 Task: Add a condition where "Channel Is not" instagram direct" in recently solved tickets.
Action: Mouse pressed left at (196, 401)
Screenshot: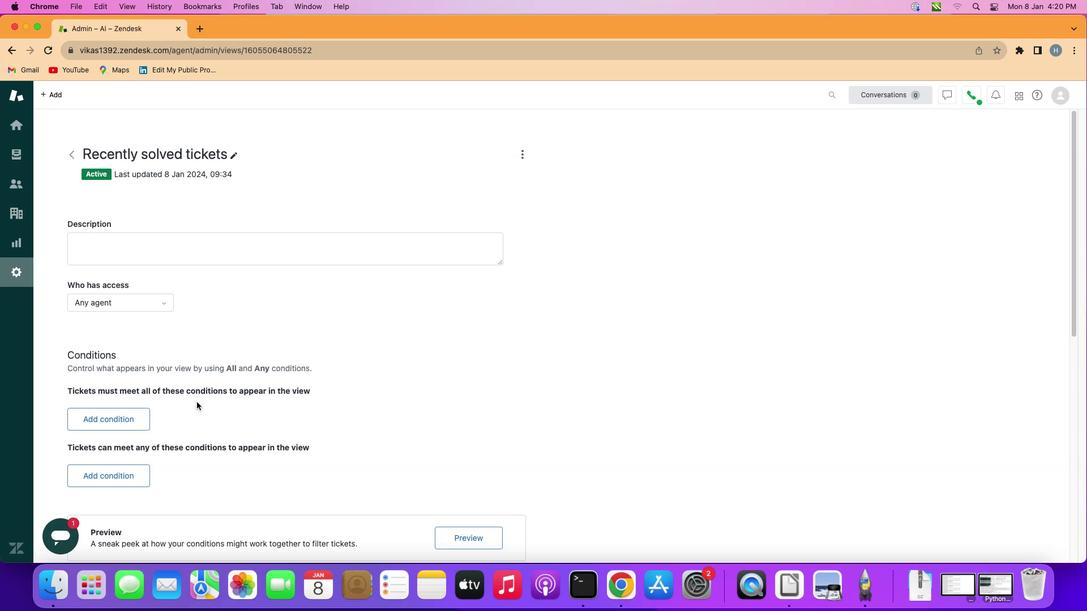 
Action: Mouse moved to (120, 411)
Screenshot: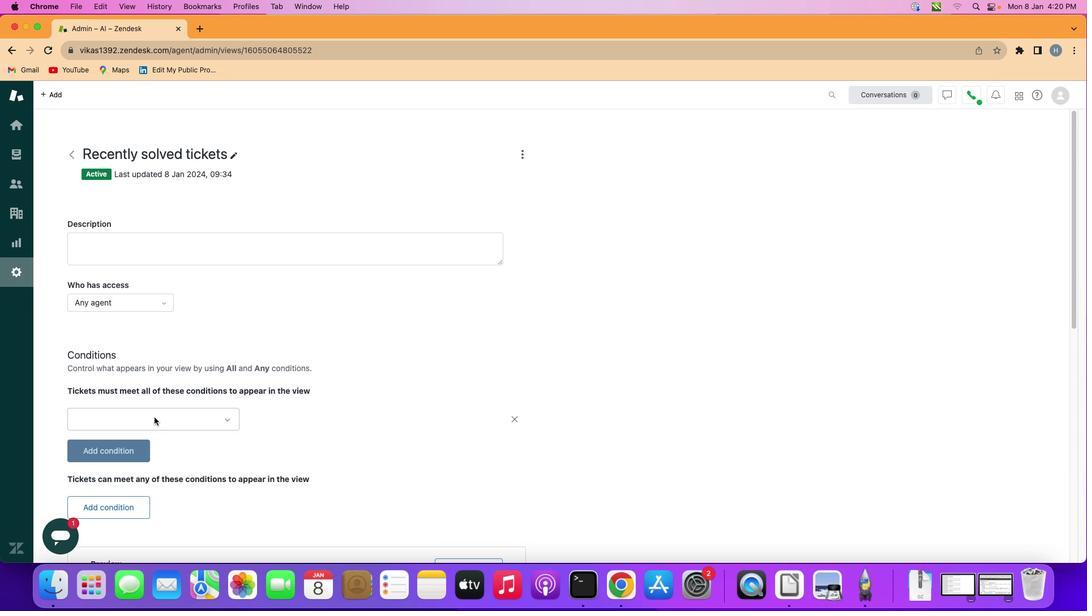 
Action: Mouse pressed left at (120, 411)
Screenshot: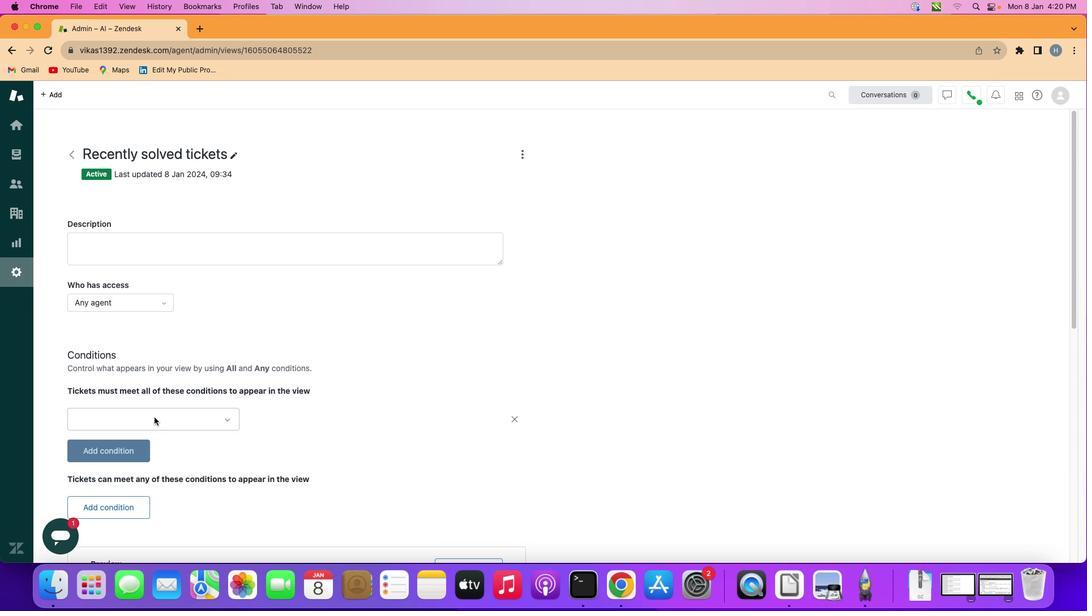 
Action: Mouse moved to (160, 416)
Screenshot: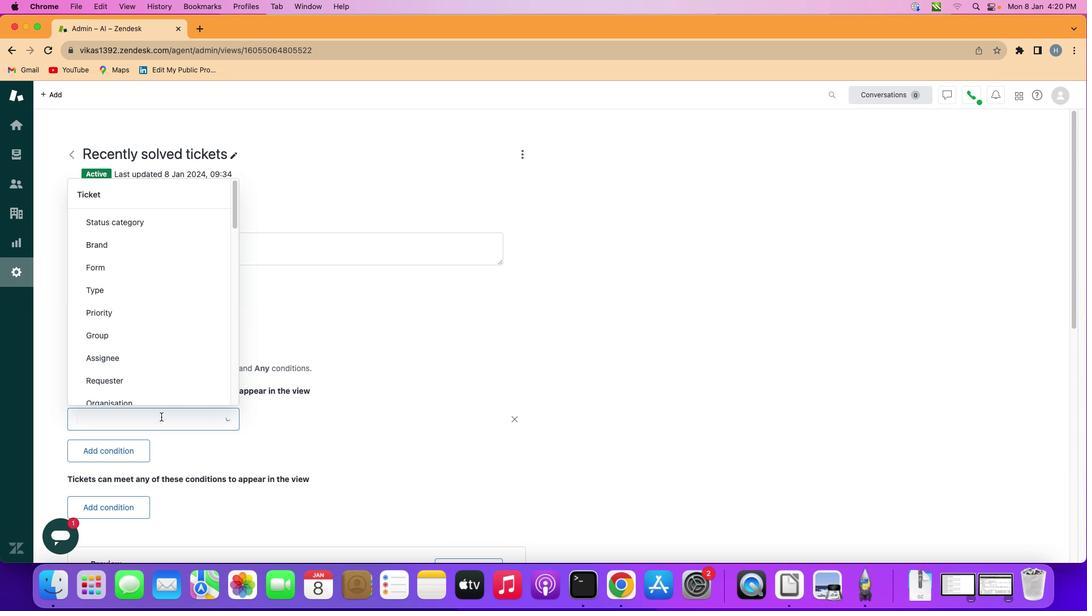
Action: Mouse pressed left at (160, 416)
Screenshot: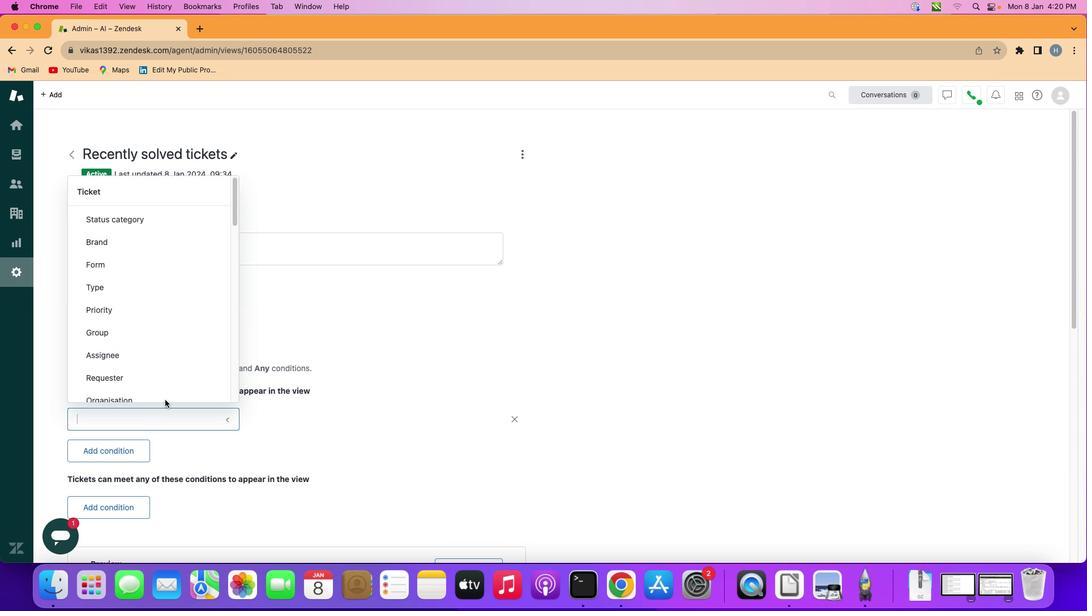 
Action: Mouse moved to (170, 297)
Screenshot: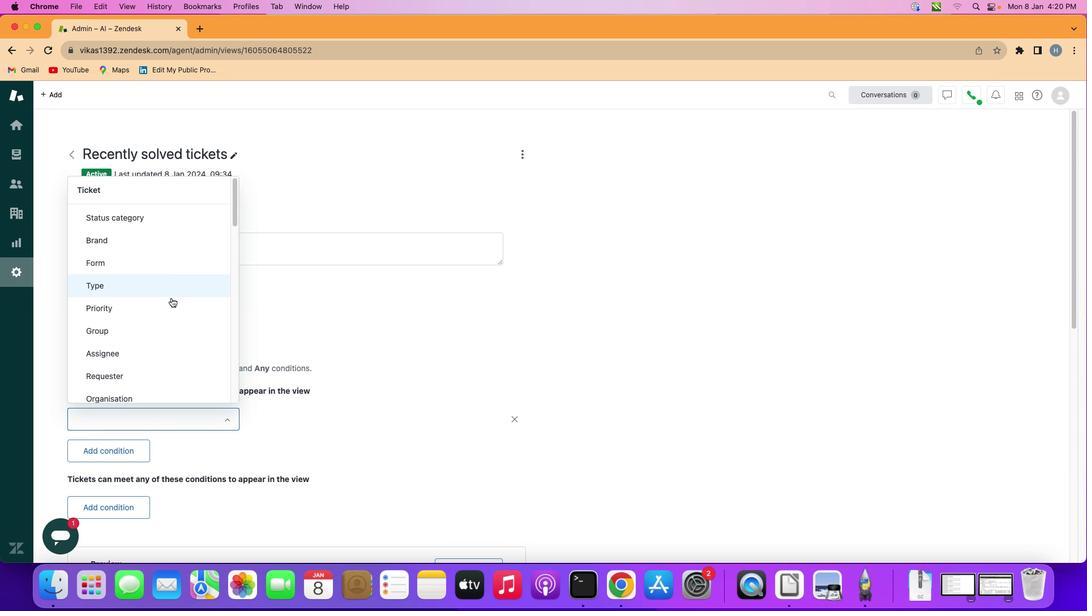 
Action: Mouse scrolled (170, 297) with delta (0, 0)
Screenshot: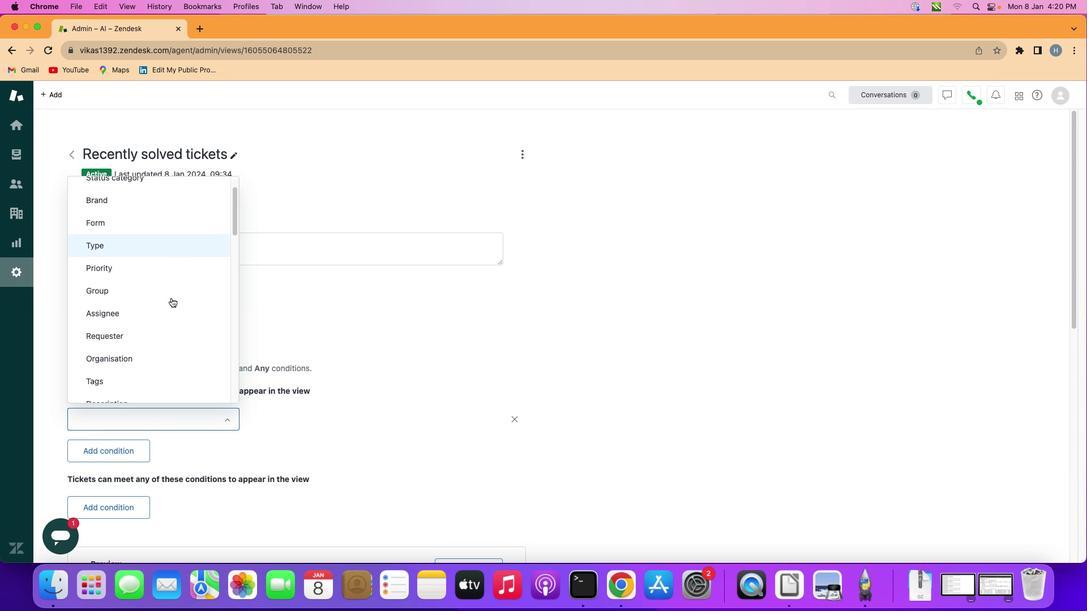 
Action: Mouse scrolled (170, 297) with delta (0, 0)
Screenshot: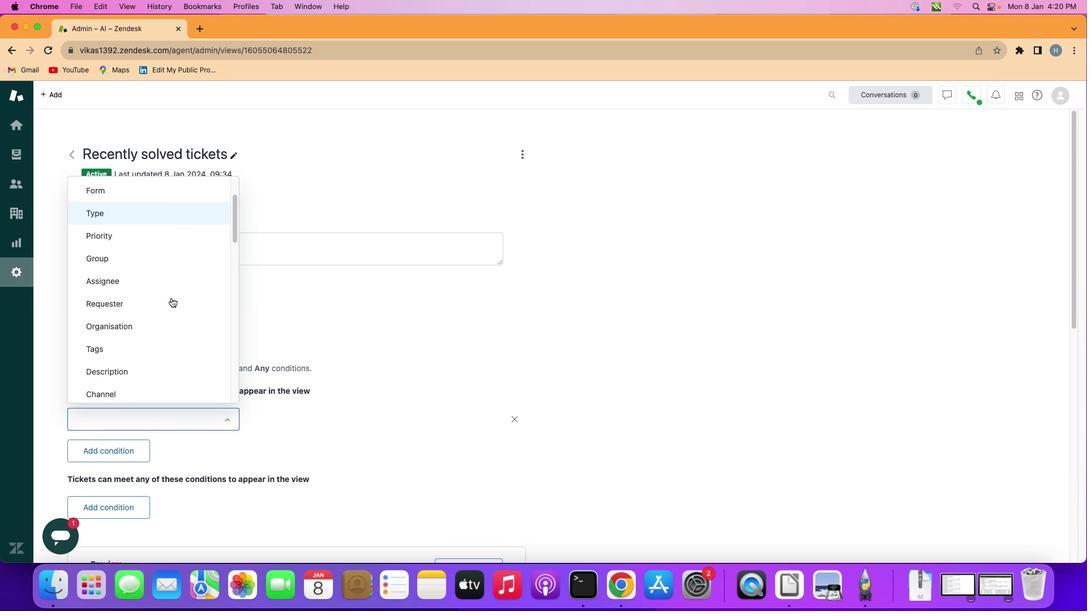 
Action: Mouse scrolled (170, 297) with delta (0, -1)
Screenshot: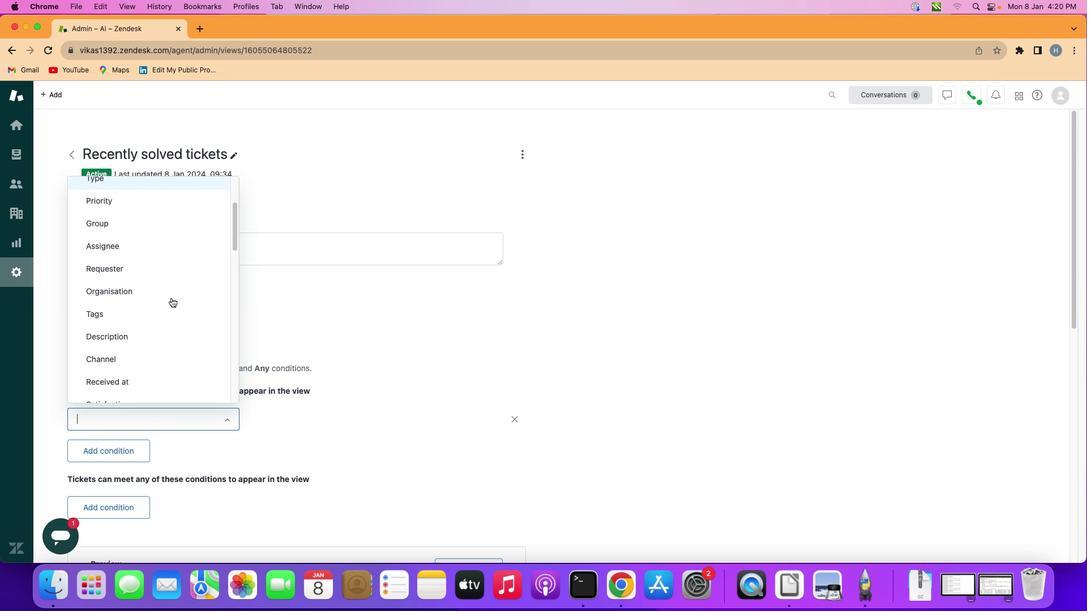 
Action: Mouse scrolled (170, 297) with delta (0, -1)
Screenshot: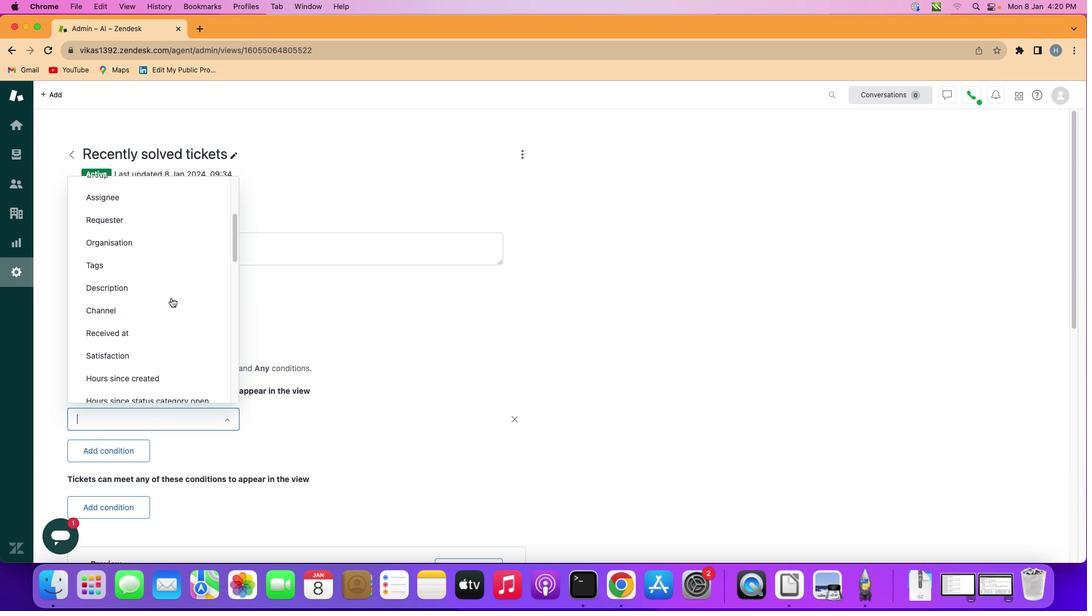 
Action: Mouse scrolled (170, 297) with delta (0, -1)
Screenshot: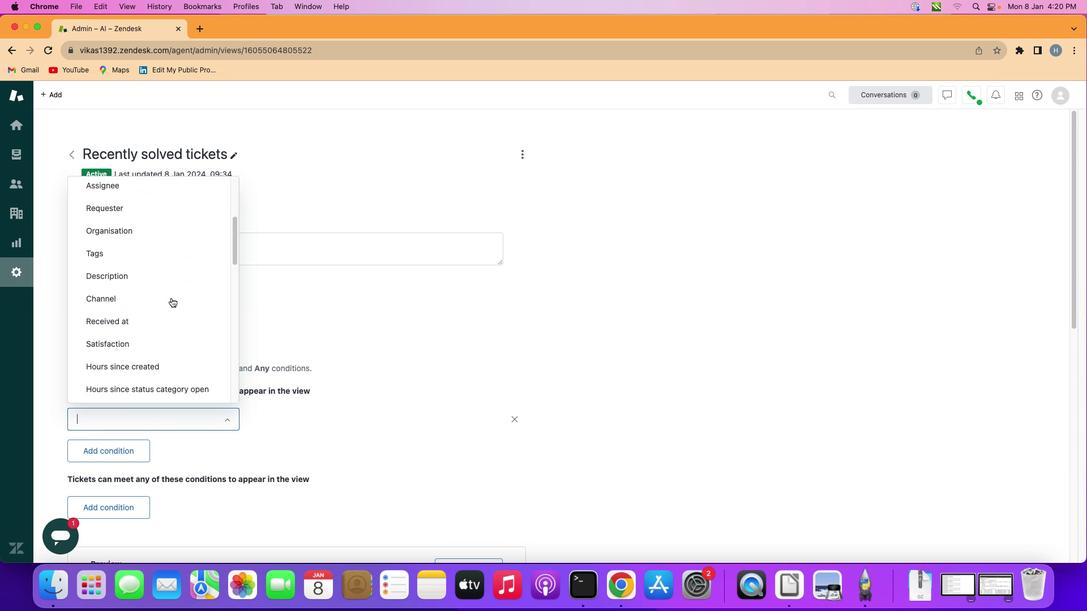 
Action: Mouse moved to (173, 295)
Screenshot: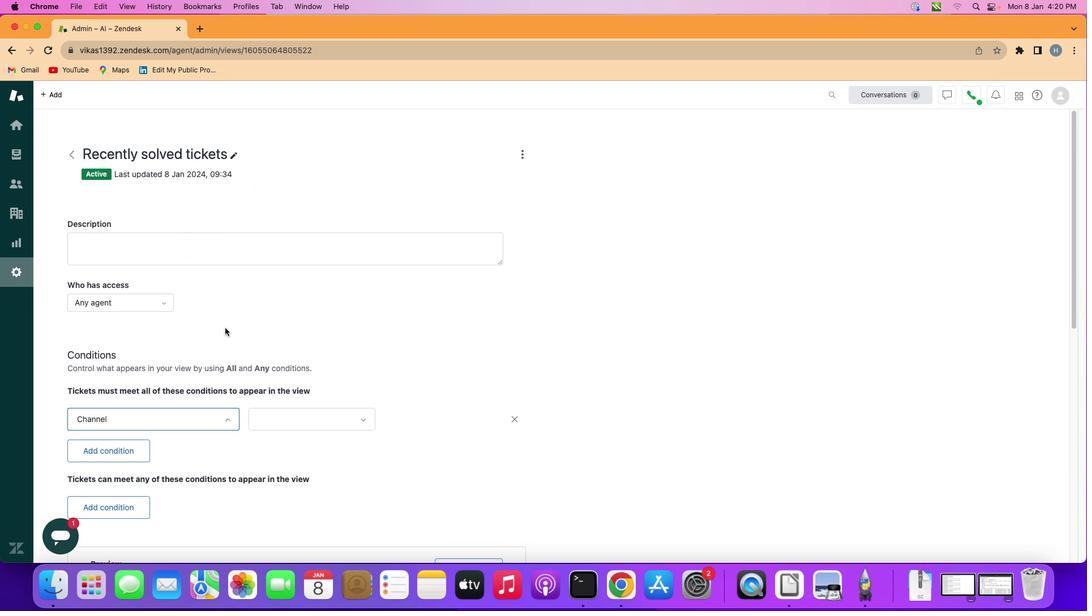 
Action: Mouse pressed left at (173, 295)
Screenshot: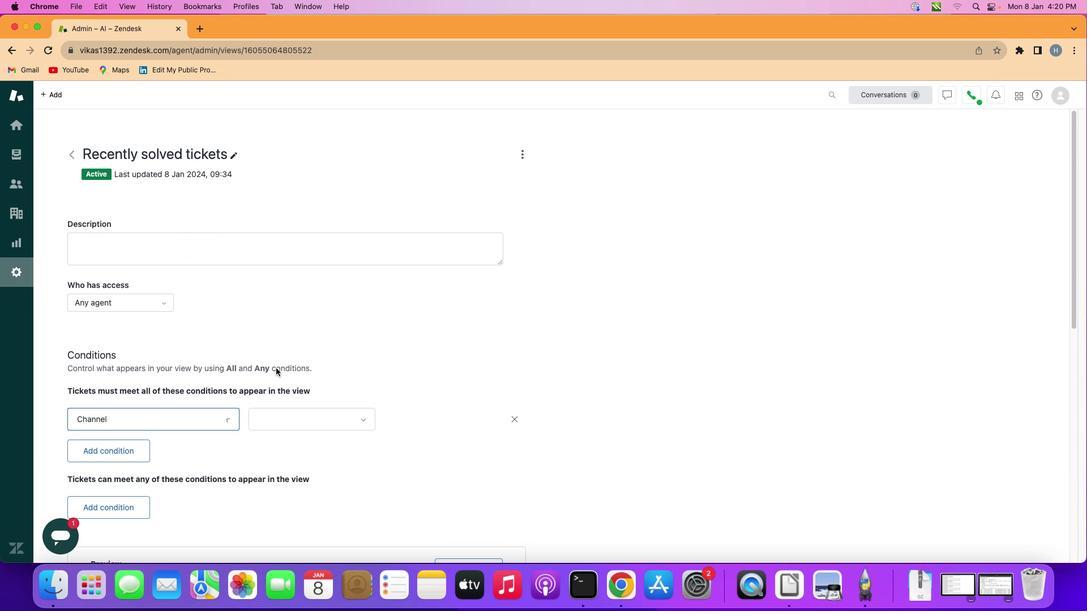
Action: Mouse moved to (322, 416)
Screenshot: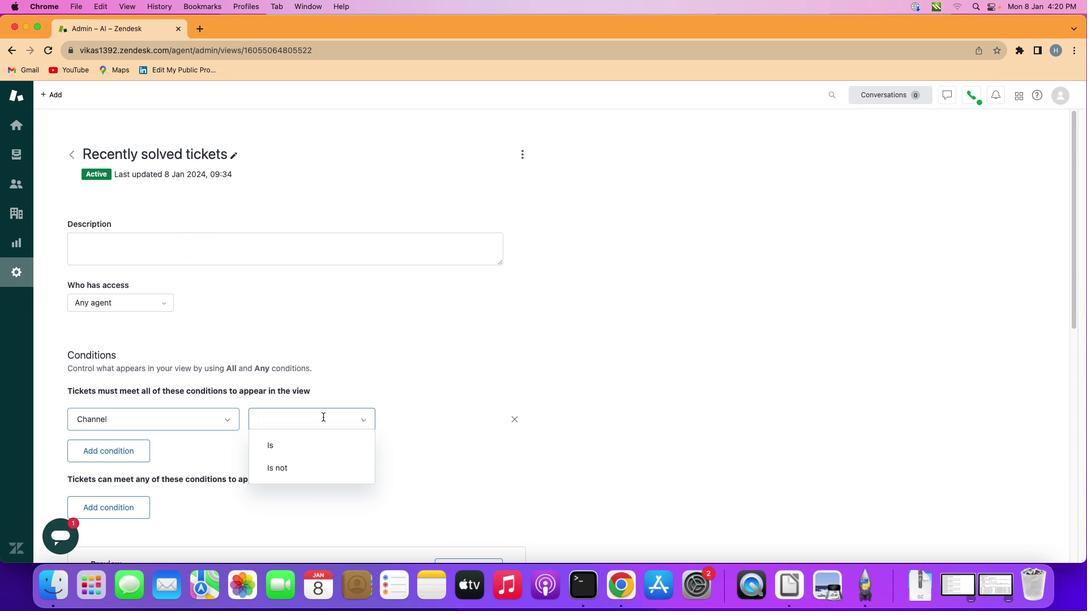 
Action: Mouse pressed left at (322, 416)
Screenshot: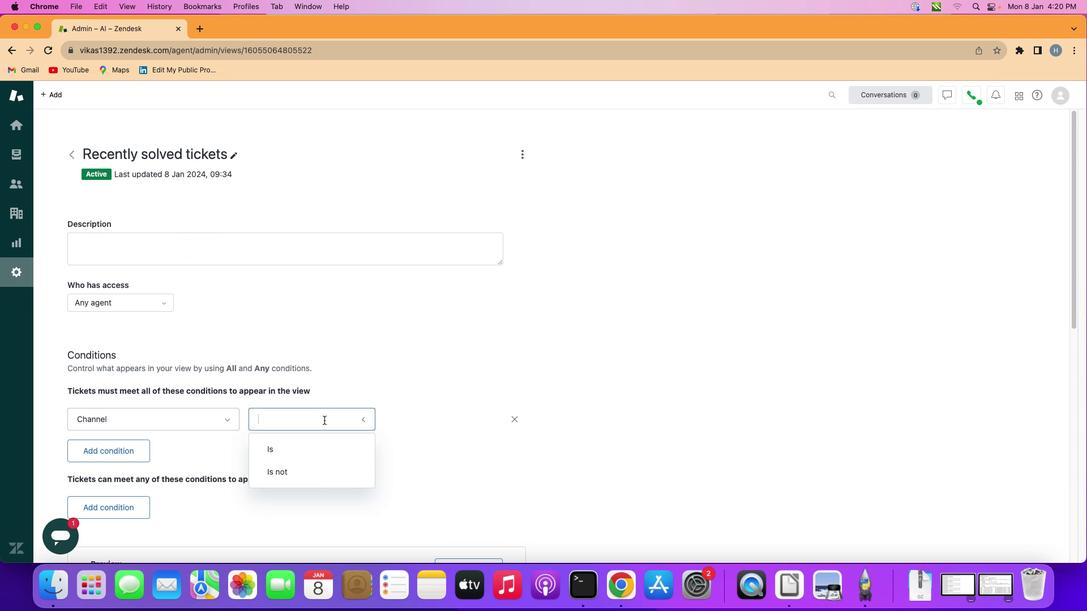 
Action: Mouse moved to (321, 464)
Screenshot: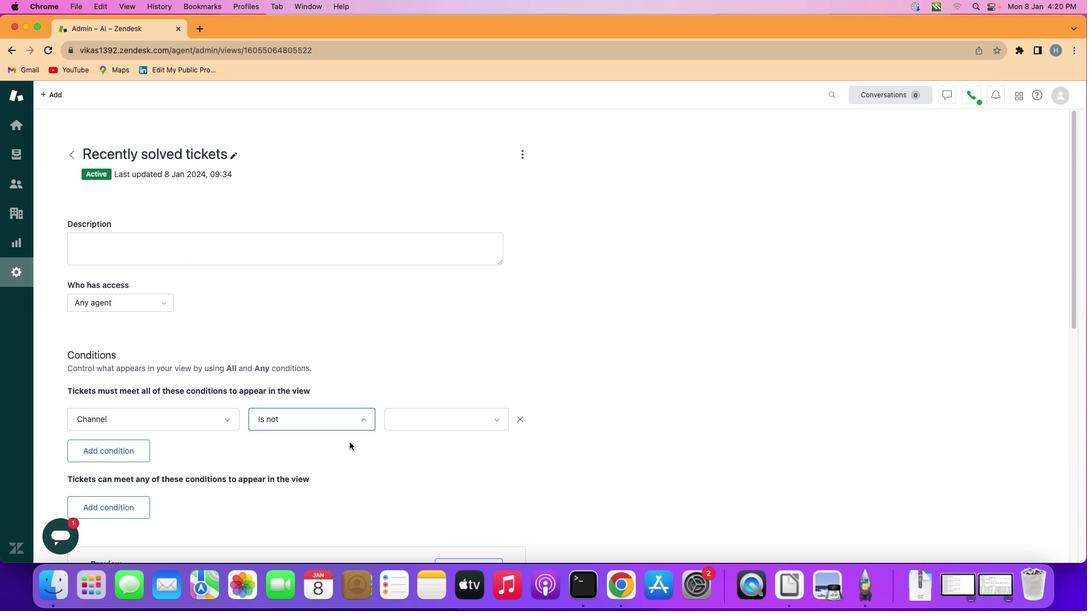 
Action: Mouse pressed left at (321, 464)
Screenshot: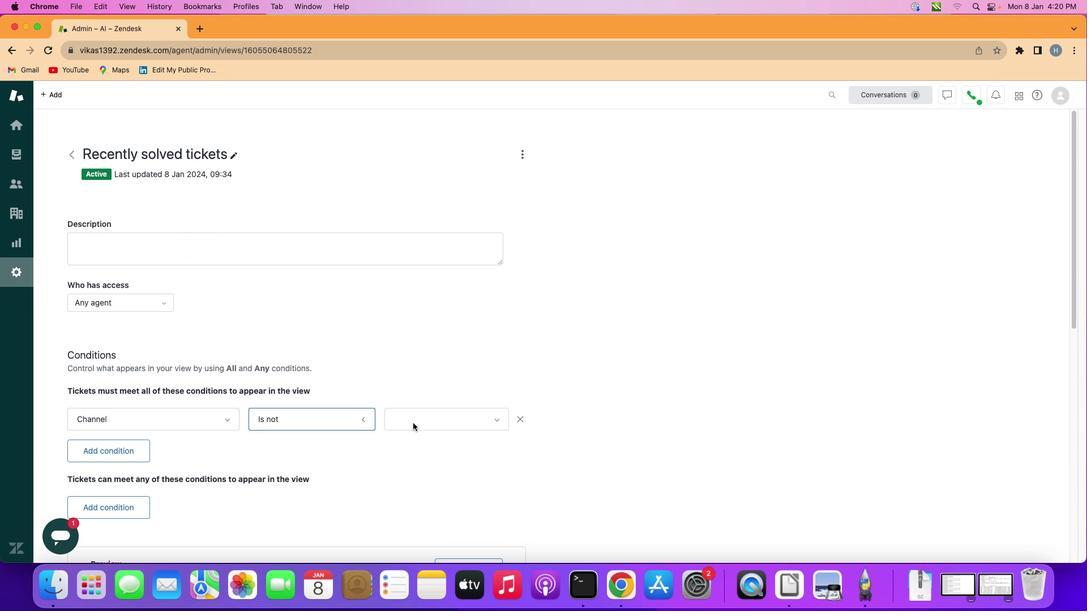 
Action: Mouse moved to (439, 414)
Screenshot: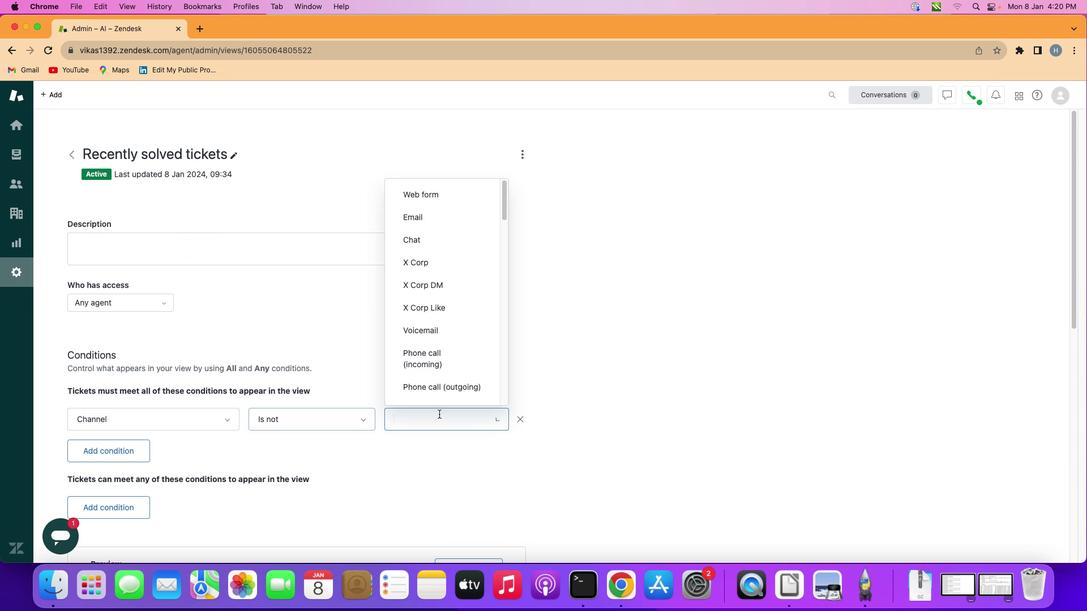 
Action: Mouse pressed left at (439, 414)
Screenshot: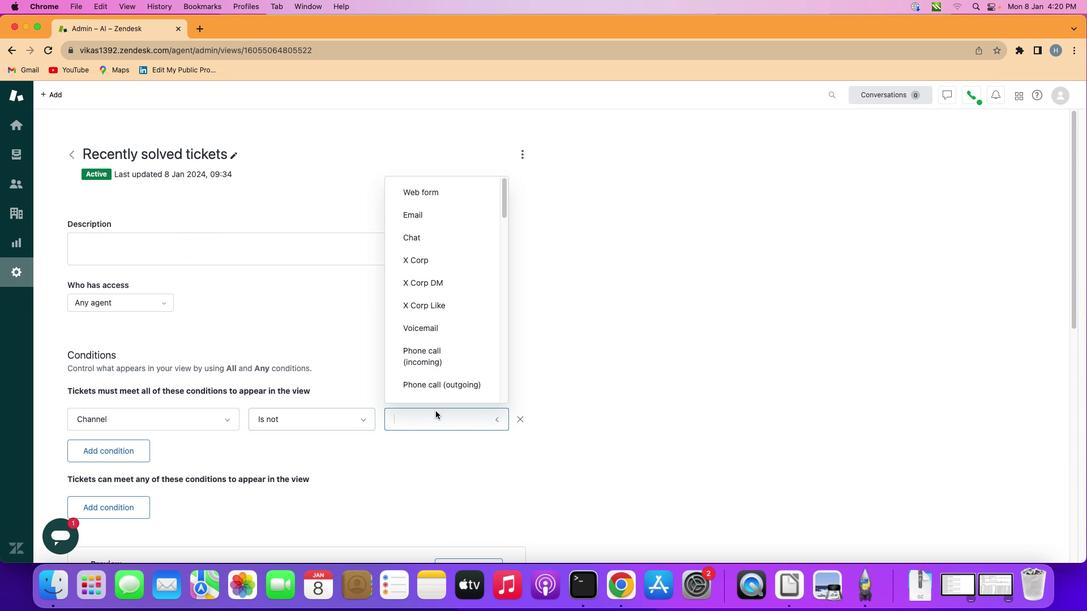 
Action: Mouse moved to (448, 311)
Screenshot: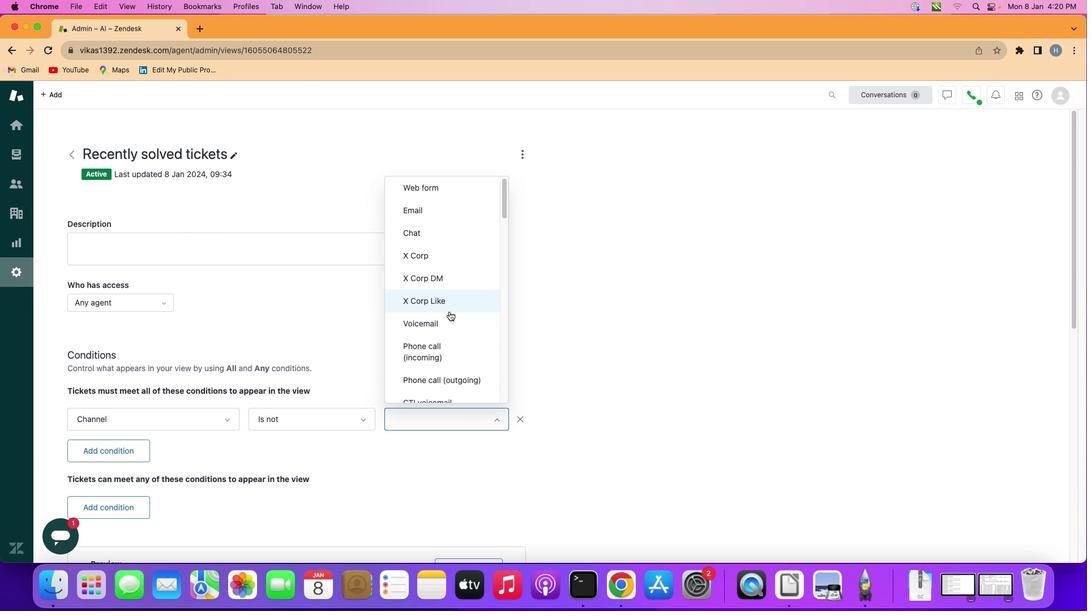 
Action: Mouse scrolled (448, 311) with delta (0, 0)
Screenshot: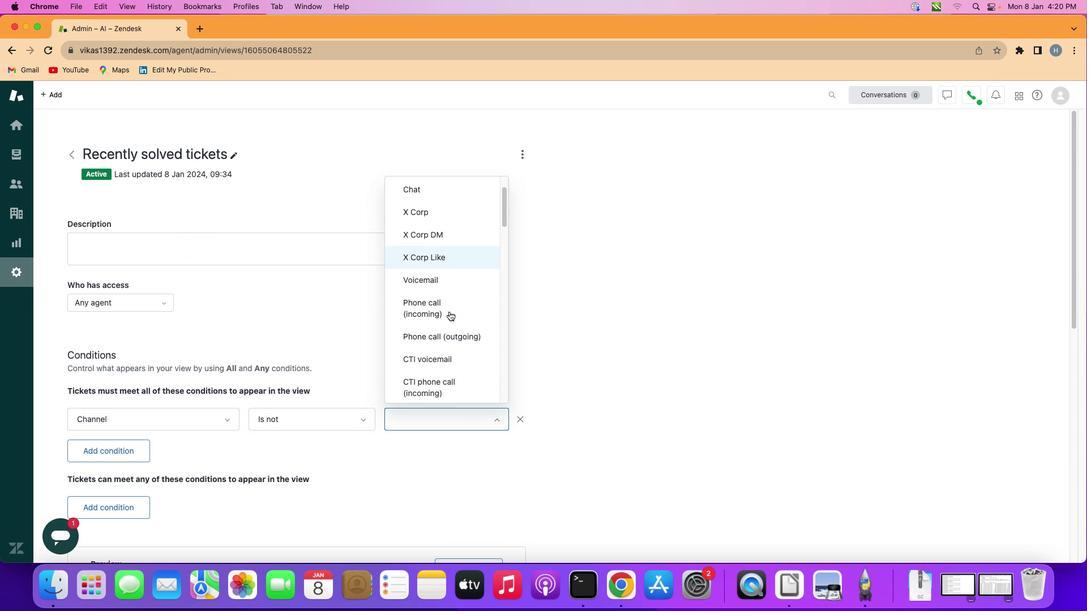 
Action: Mouse scrolled (448, 311) with delta (0, 0)
Screenshot: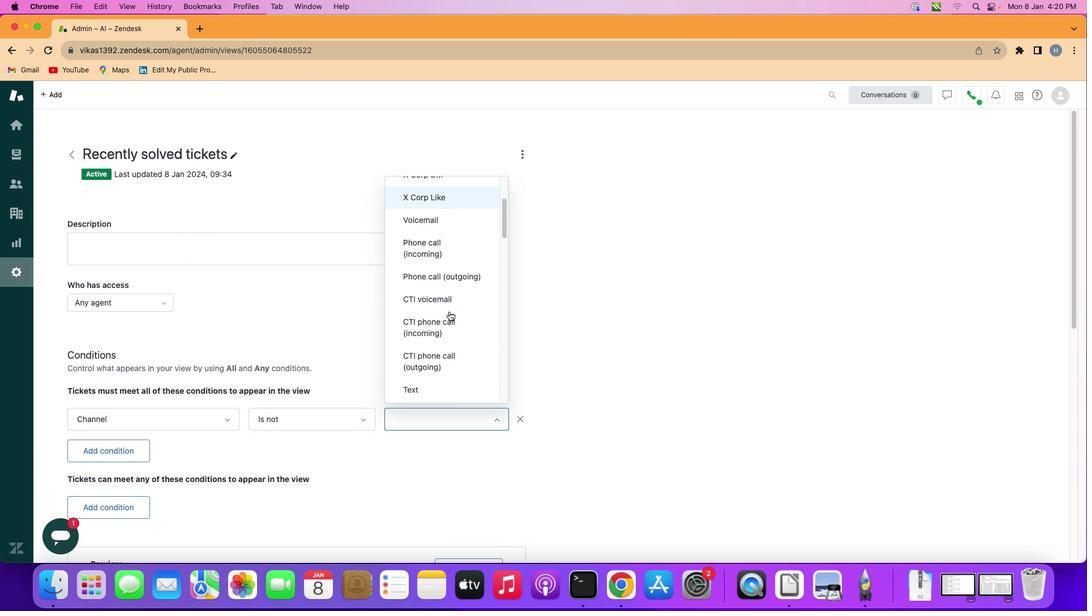 
Action: Mouse scrolled (448, 311) with delta (0, -1)
Screenshot: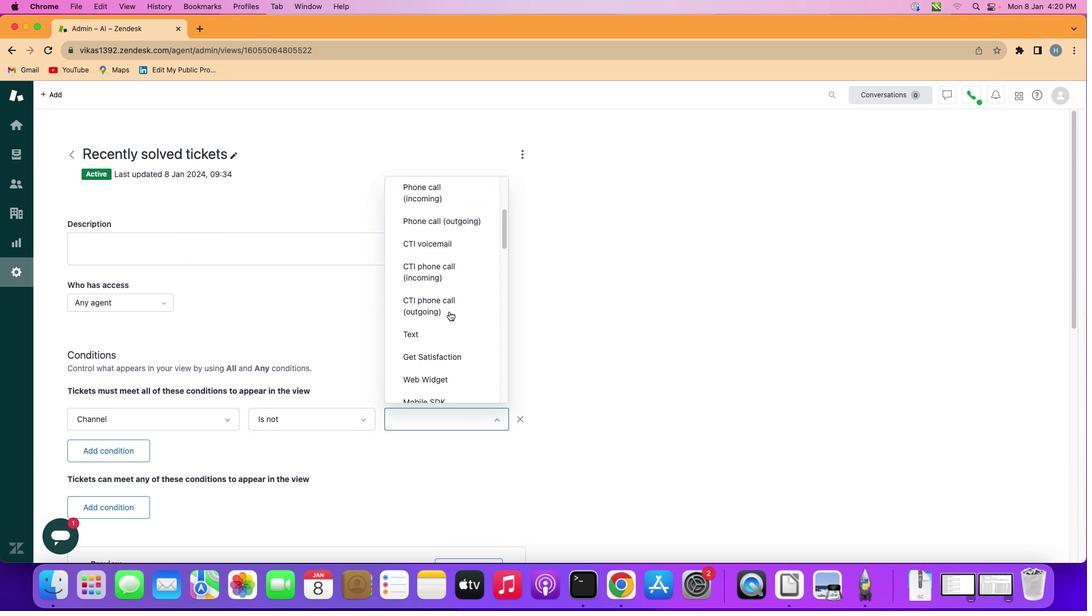 
Action: Mouse scrolled (448, 311) with delta (0, -1)
Screenshot: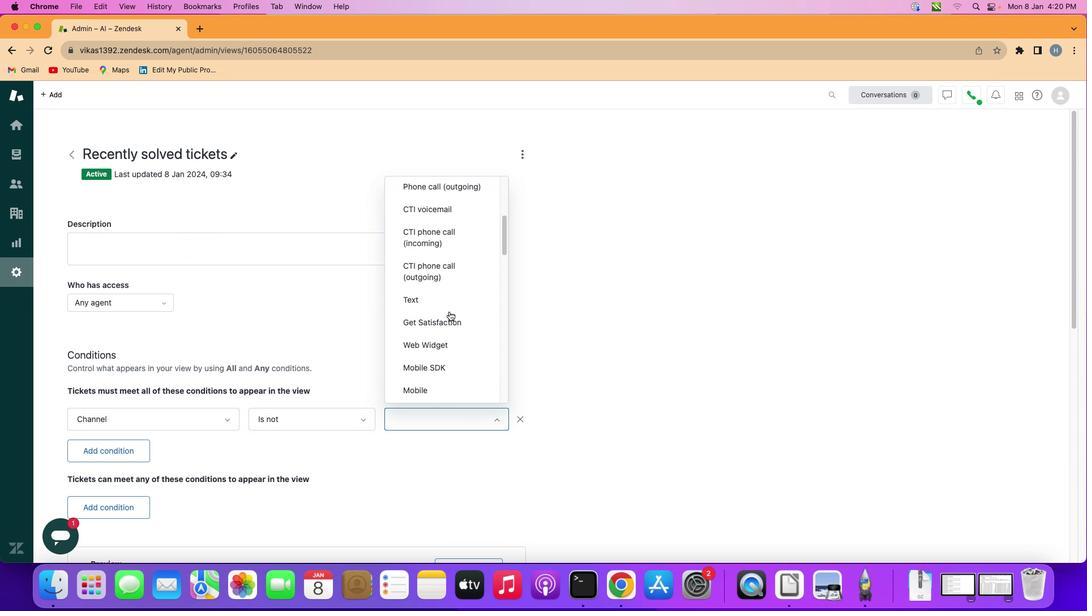 
Action: Mouse scrolled (448, 311) with delta (0, -1)
Screenshot: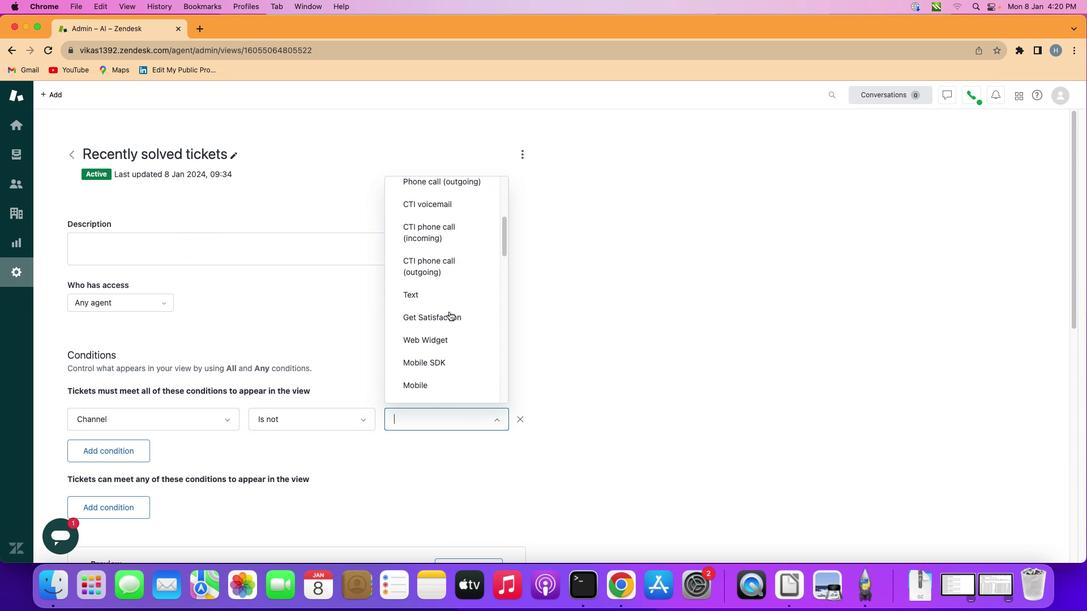 
Action: Mouse scrolled (448, 311) with delta (0, 0)
Screenshot: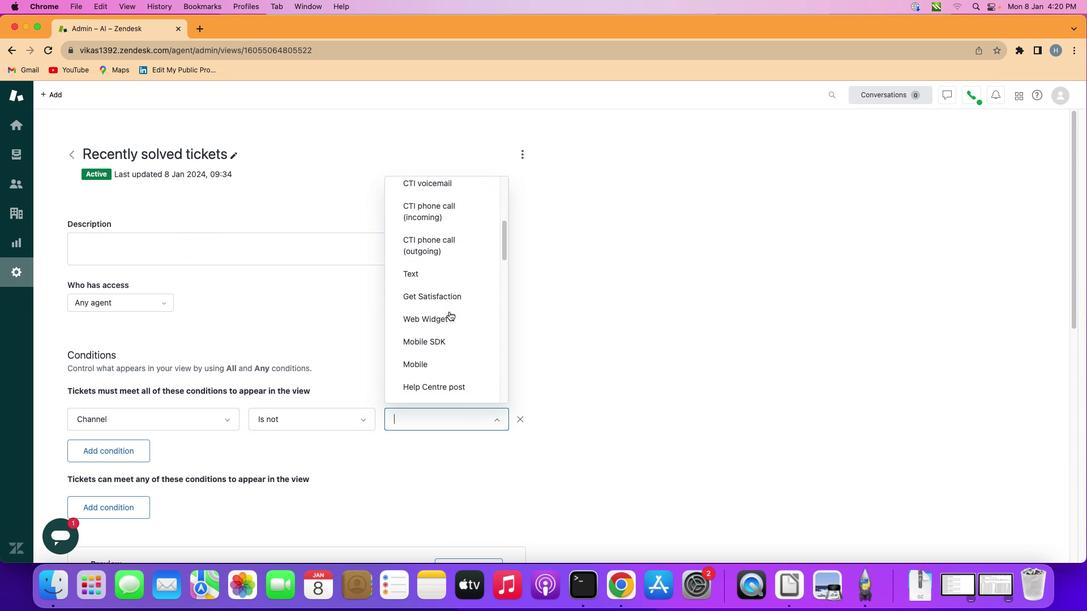 
Action: Mouse scrolled (448, 311) with delta (0, 0)
Screenshot: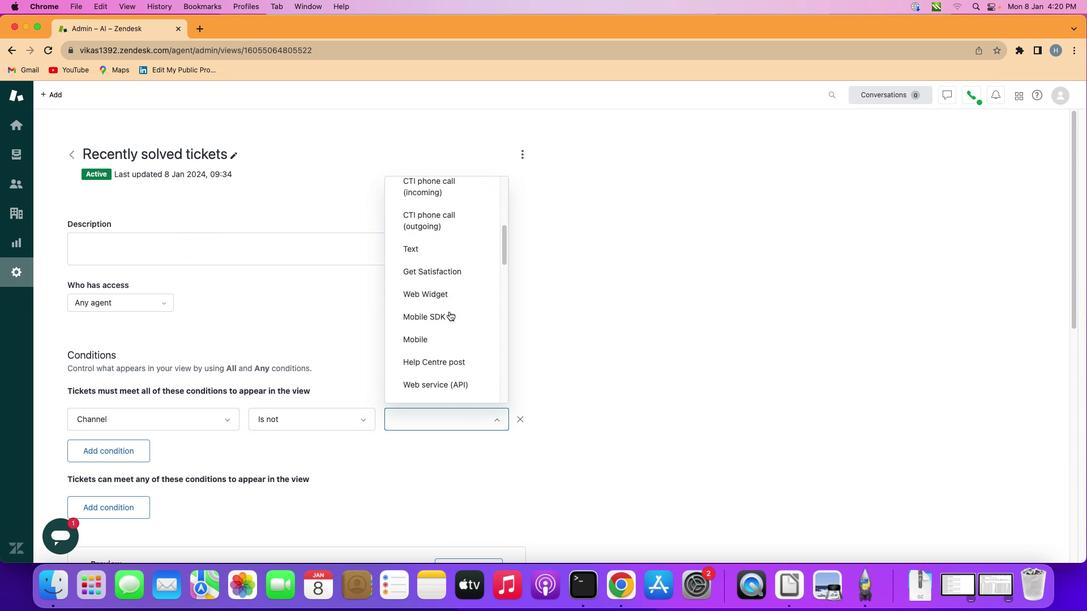 
Action: Mouse scrolled (448, 311) with delta (0, 0)
Screenshot: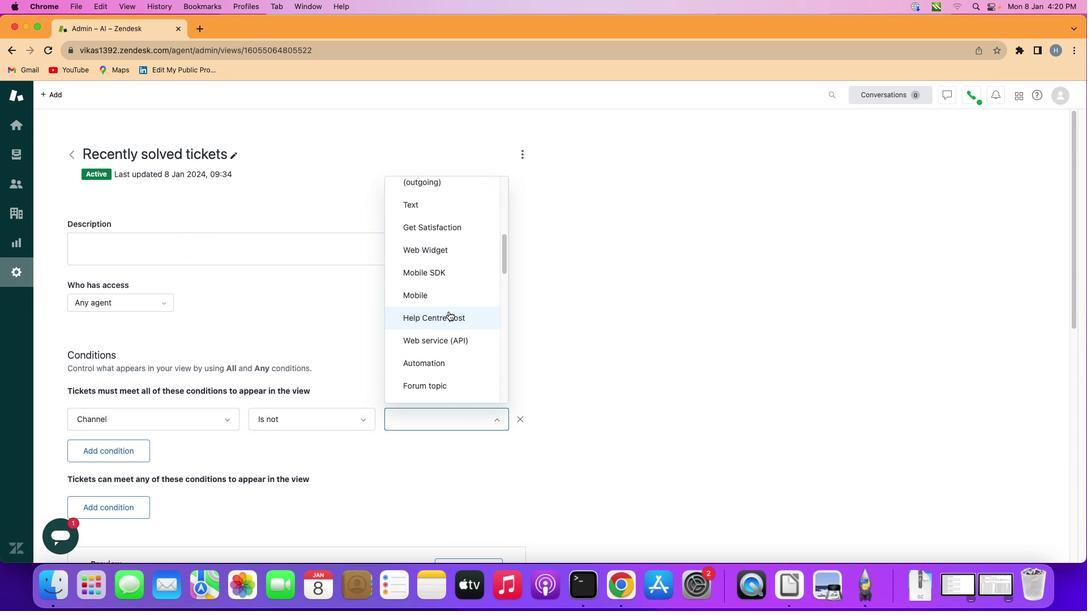 
Action: Mouse scrolled (448, 311) with delta (0, -1)
Screenshot: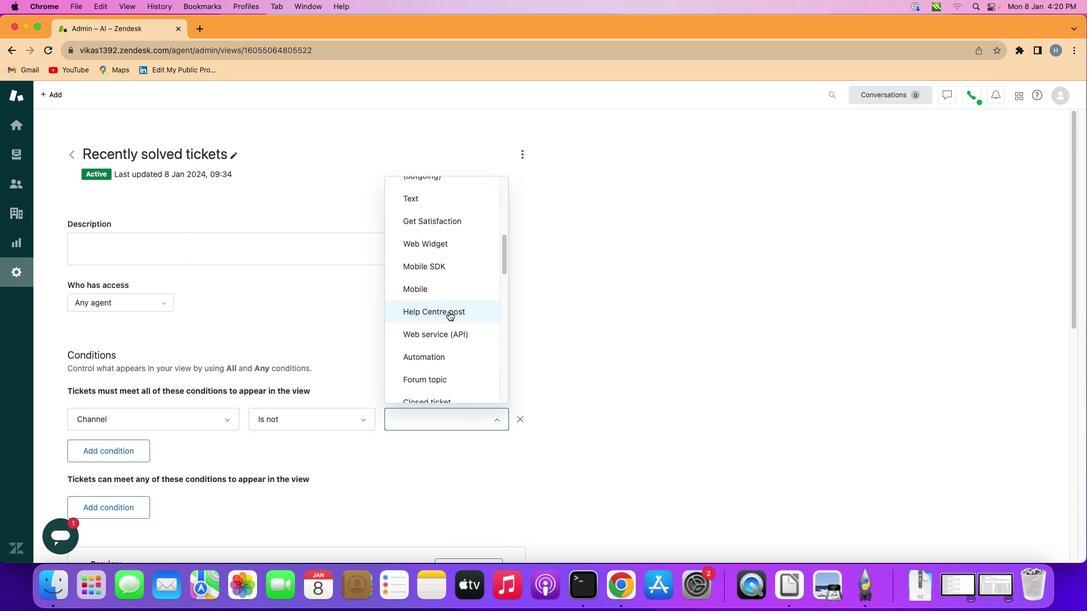 
Action: Mouse moved to (448, 311)
Screenshot: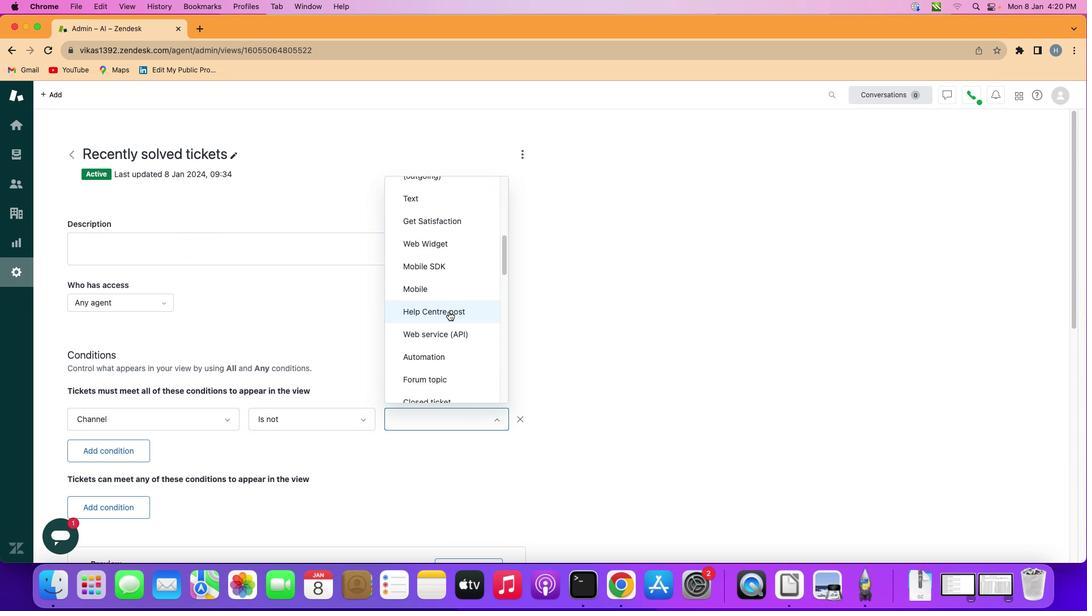 
Action: Mouse scrolled (448, 311) with delta (0, 0)
Screenshot: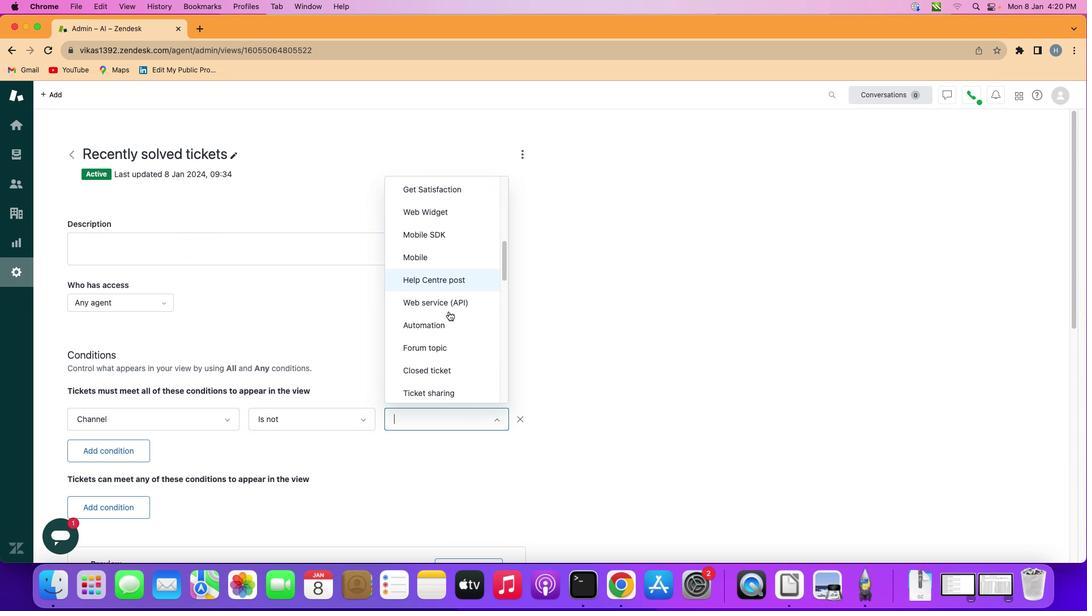 
Action: Mouse scrolled (448, 311) with delta (0, 0)
Screenshot: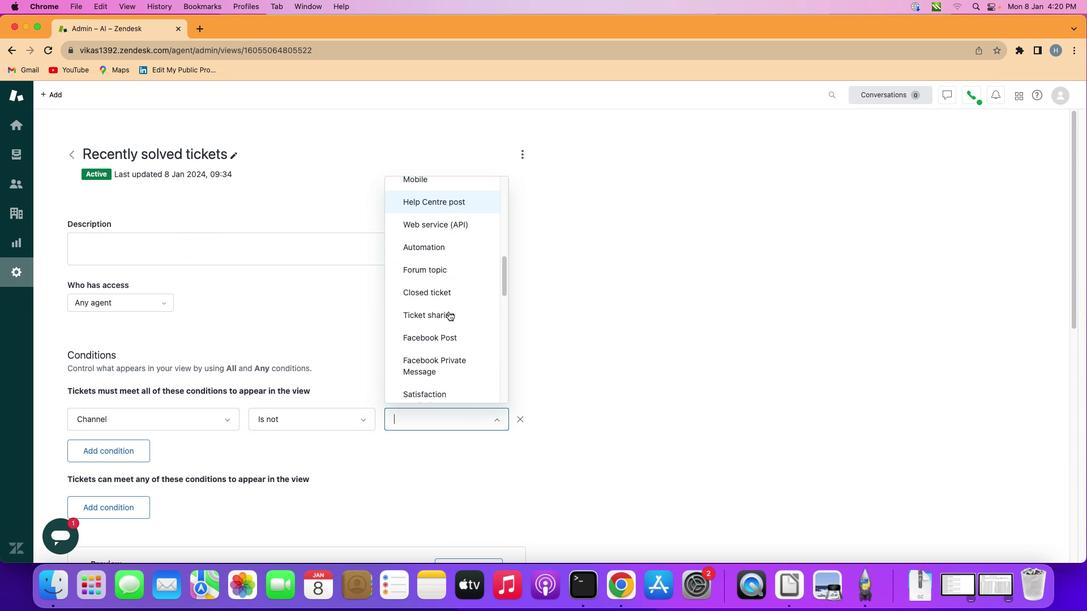 
Action: Mouse scrolled (448, 311) with delta (0, 0)
Screenshot: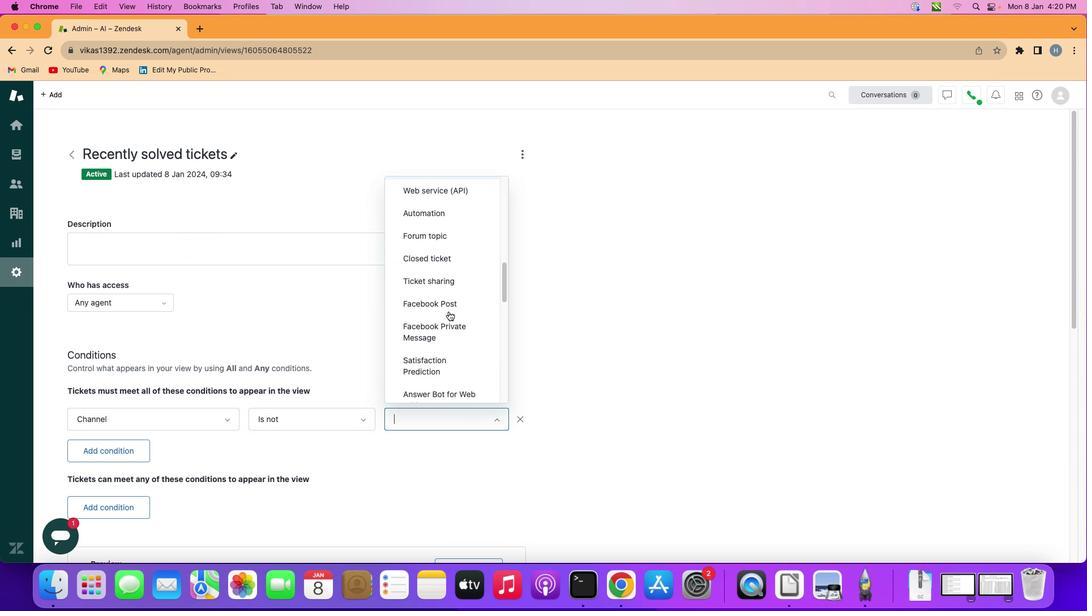 
Action: Mouse scrolled (448, 311) with delta (0, -1)
Screenshot: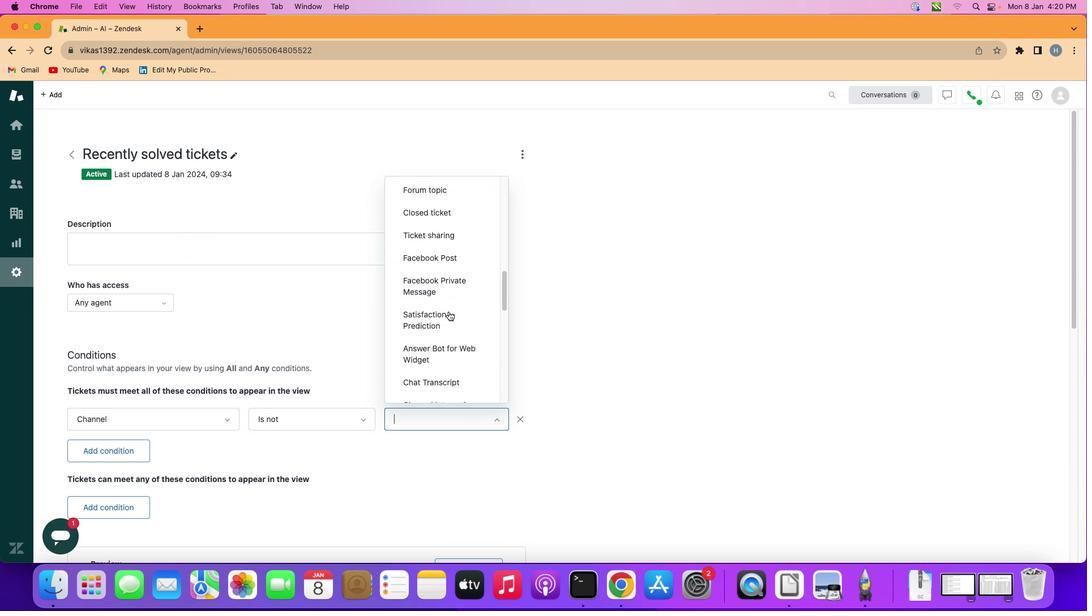 
Action: Mouse scrolled (448, 311) with delta (0, -1)
Screenshot: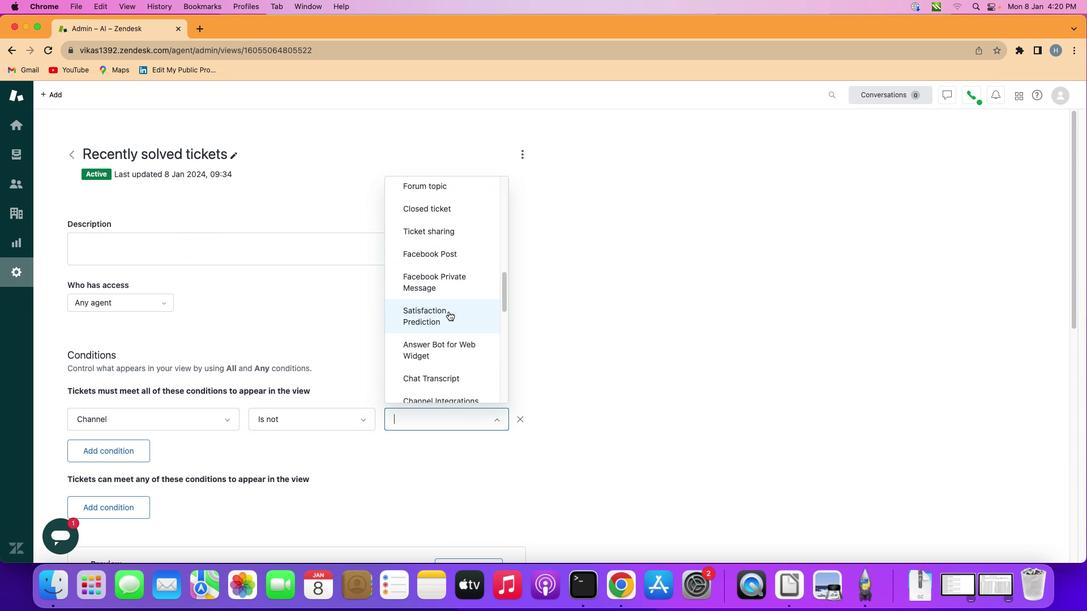 
Action: Mouse moved to (448, 311)
Screenshot: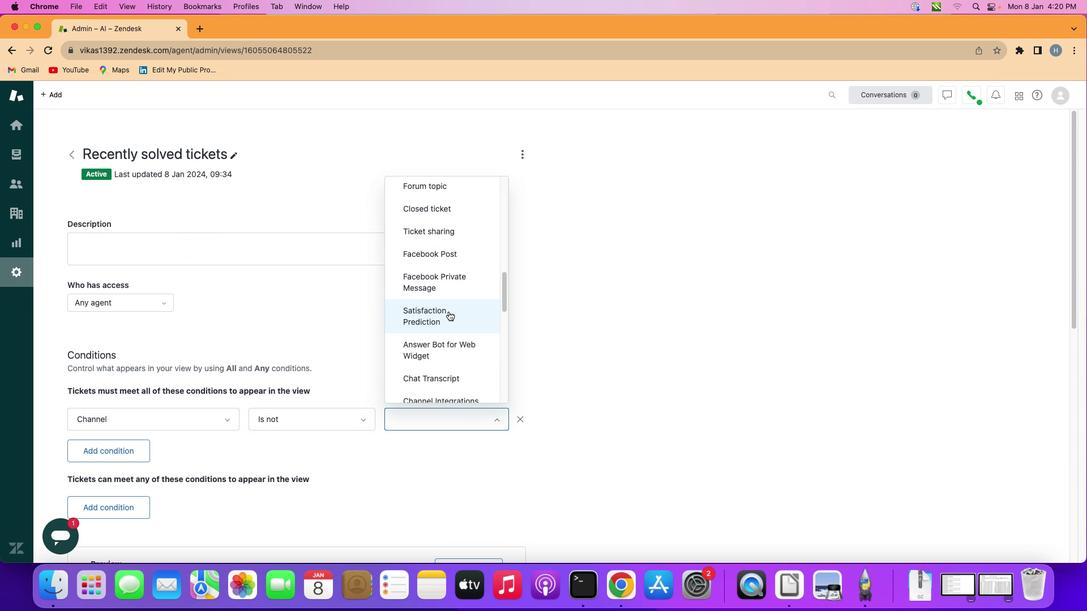 
Action: Mouse scrolled (448, 311) with delta (0, 0)
Screenshot: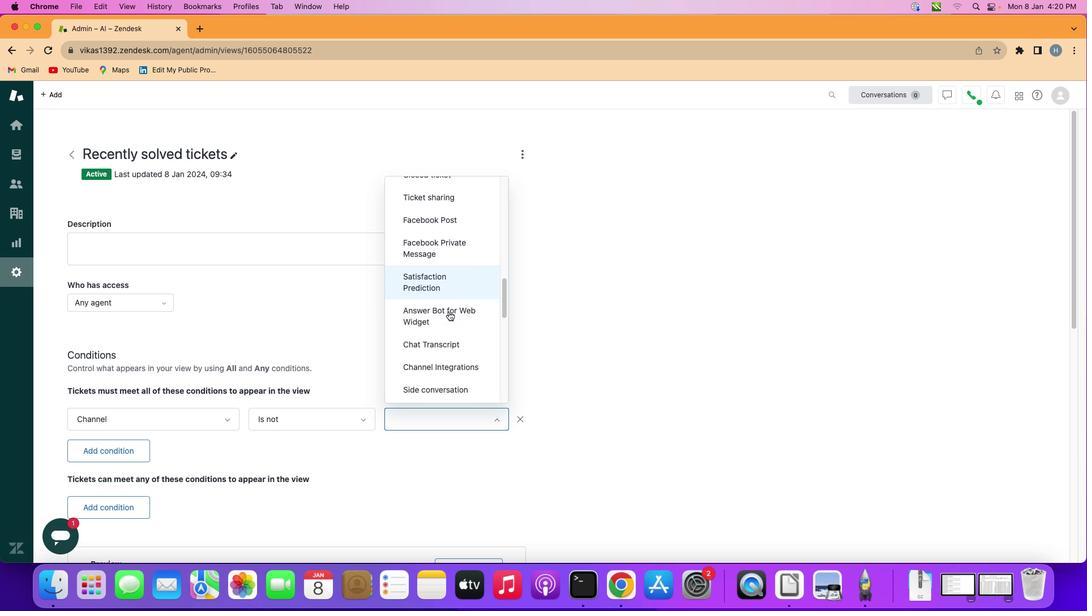 
Action: Mouse scrolled (448, 311) with delta (0, 0)
Screenshot: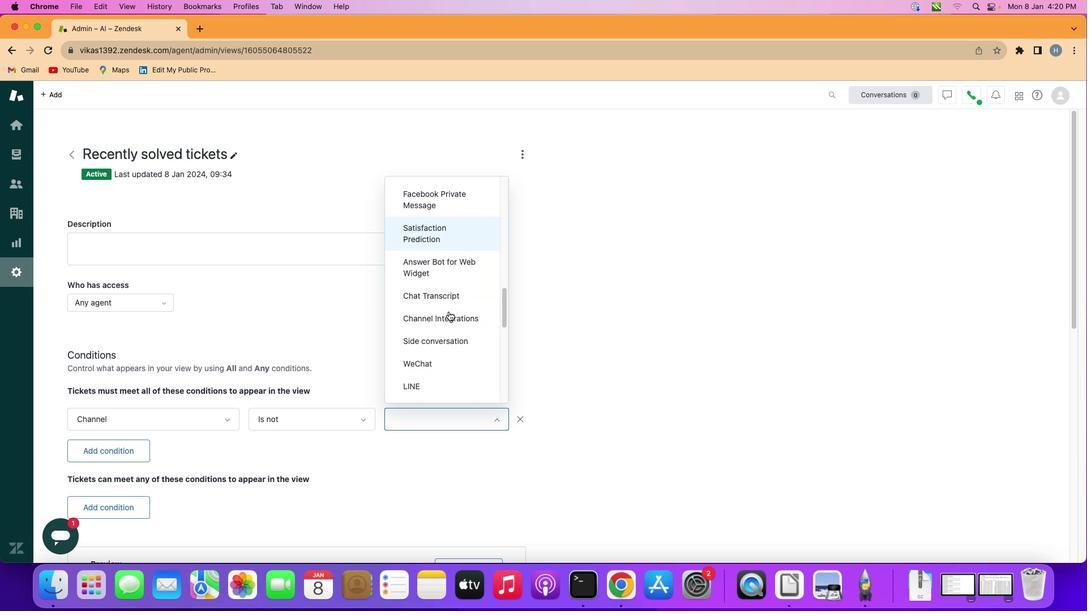 
Action: Mouse scrolled (448, 311) with delta (0, 0)
Screenshot: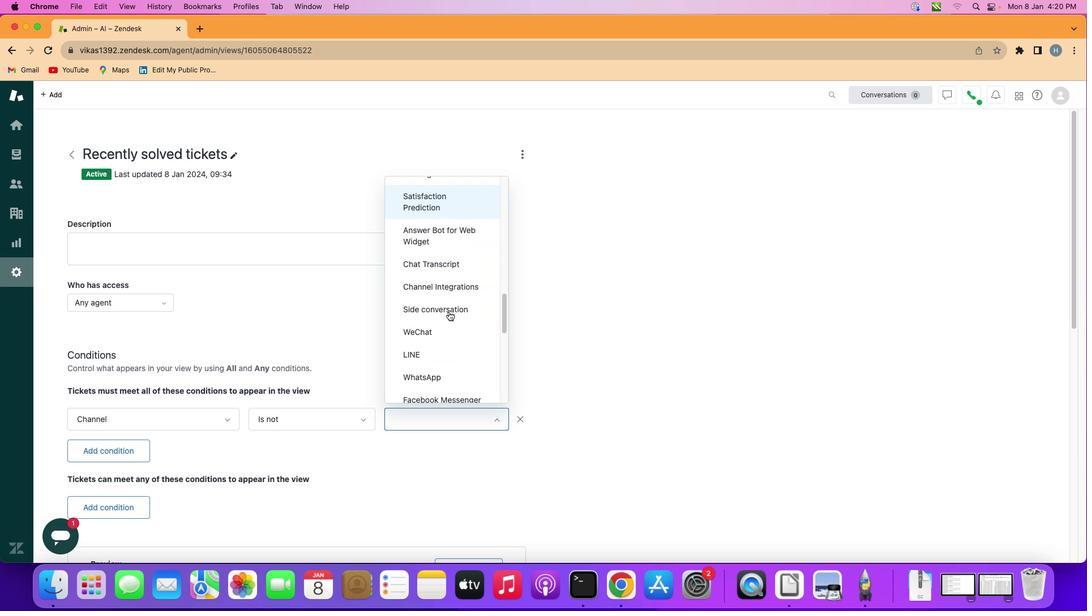 
Action: Mouse scrolled (448, 311) with delta (0, -1)
Screenshot: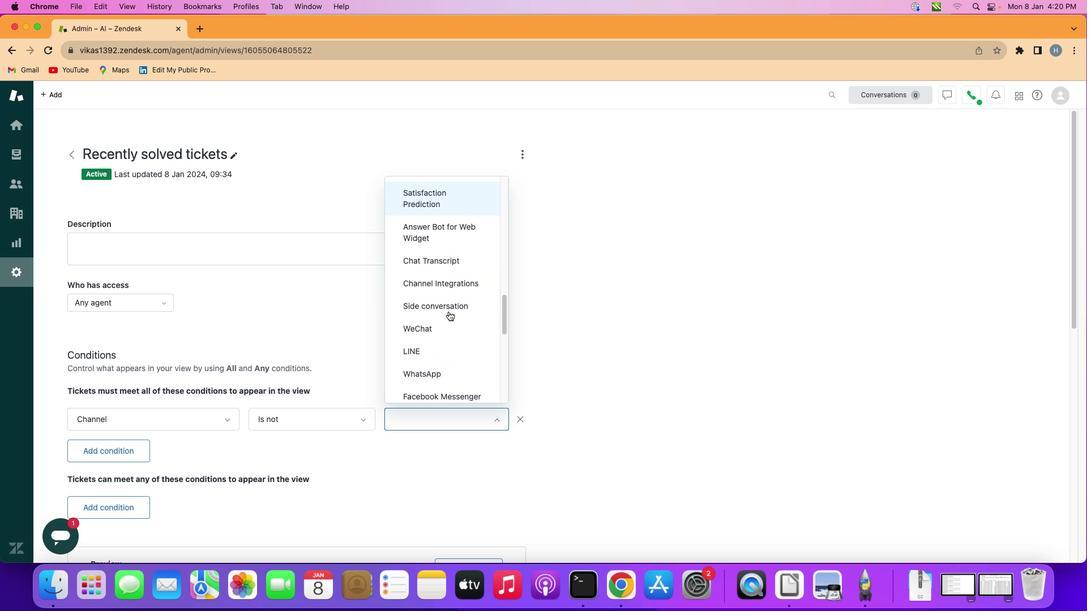
Action: Mouse scrolled (448, 311) with delta (0, 0)
Screenshot: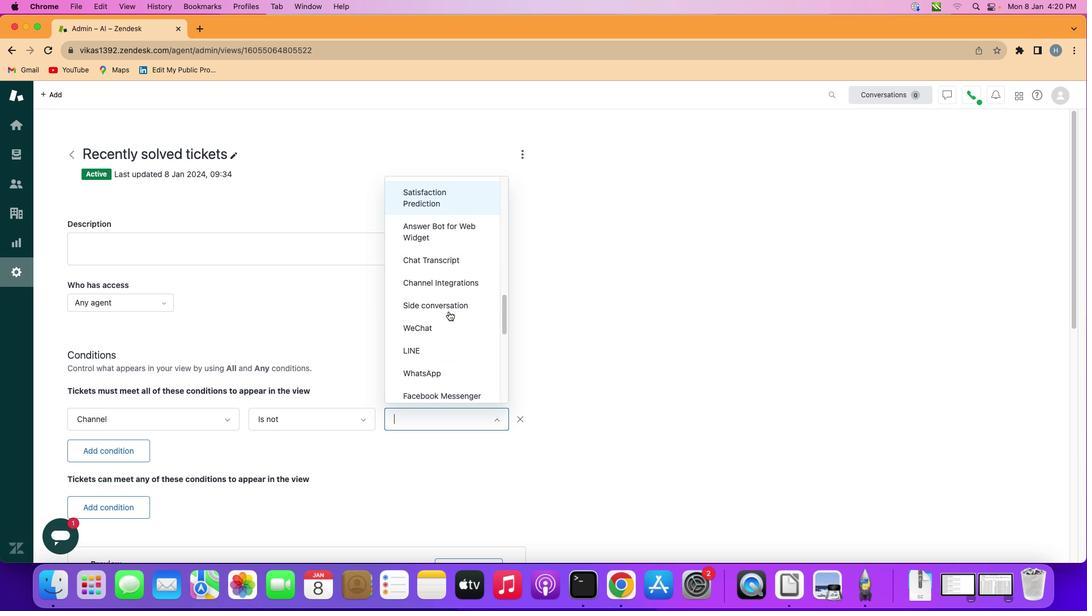 
Action: Mouse scrolled (448, 311) with delta (0, 0)
Screenshot: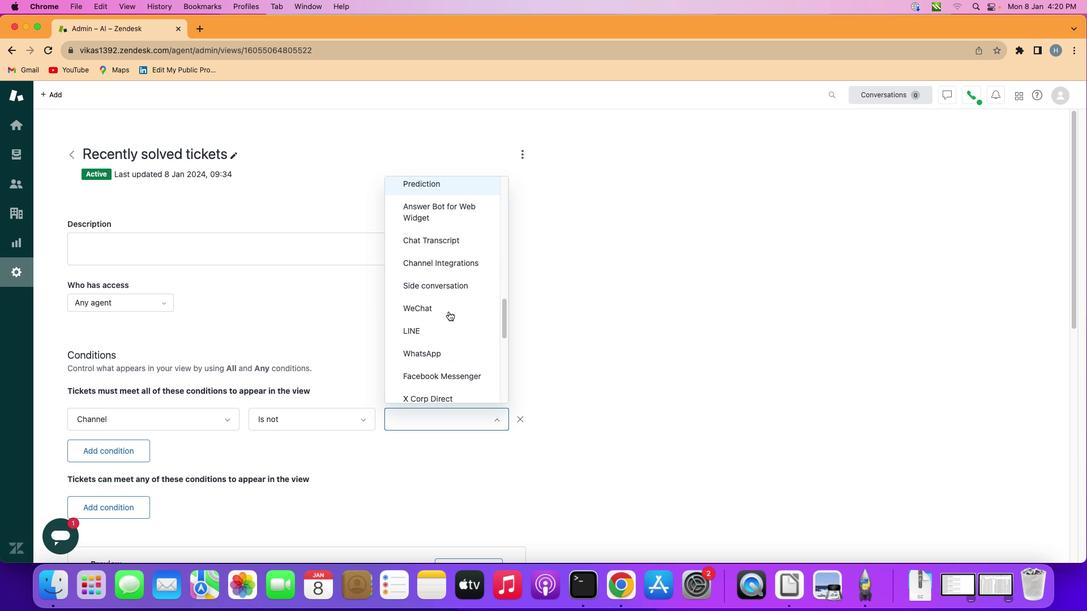 
Action: Mouse scrolled (448, 311) with delta (0, 0)
Screenshot: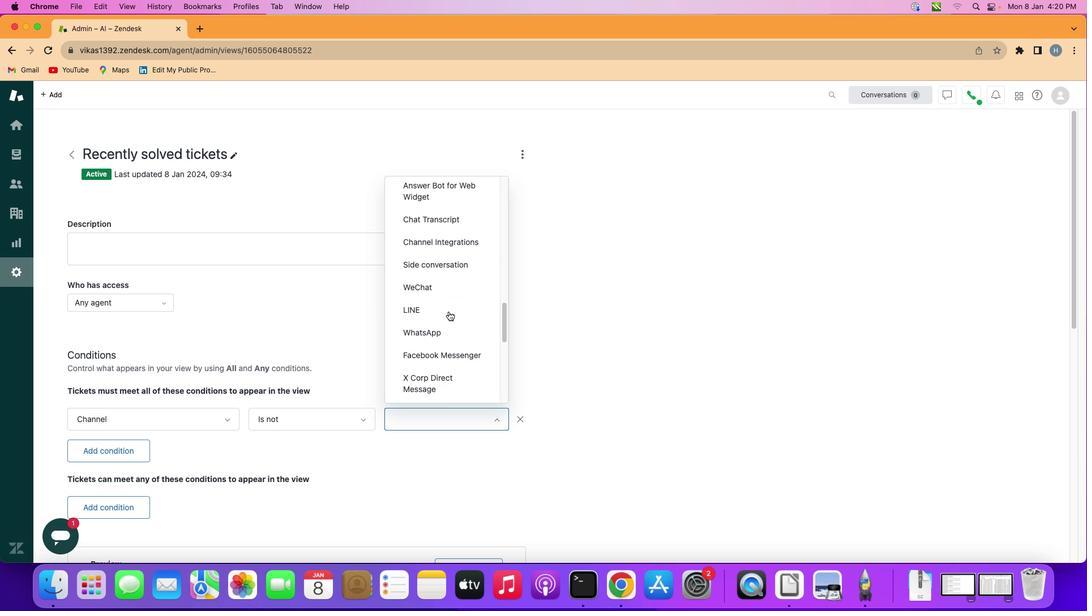 
Action: Mouse scrolled (448, 311) with delta (0, 0)
Screenshot: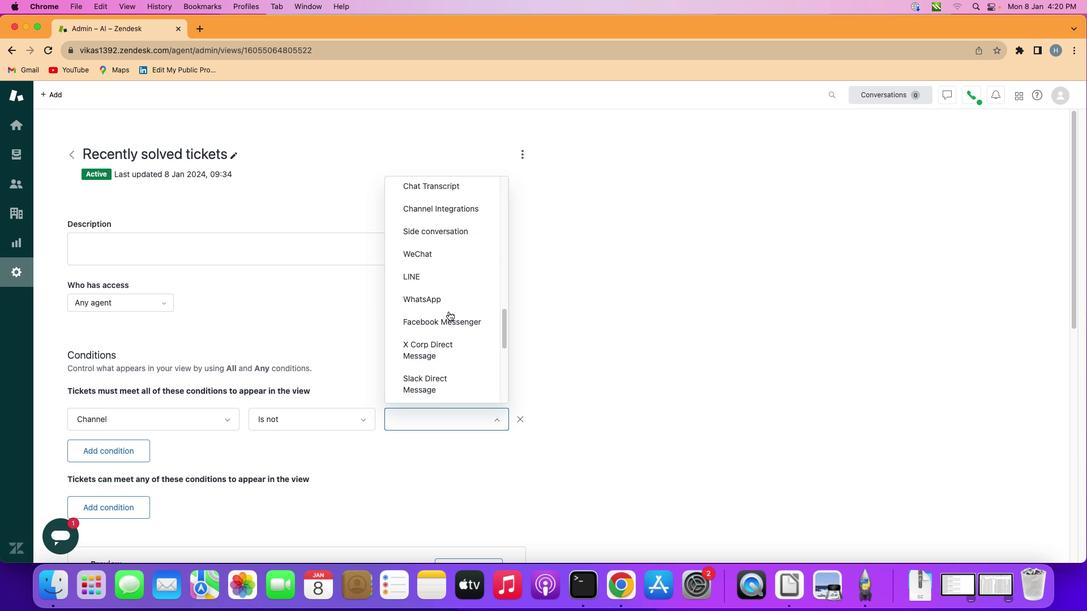 
Action: Mouse scrolled (448, 311) with delta (0, 0)
Screenshot: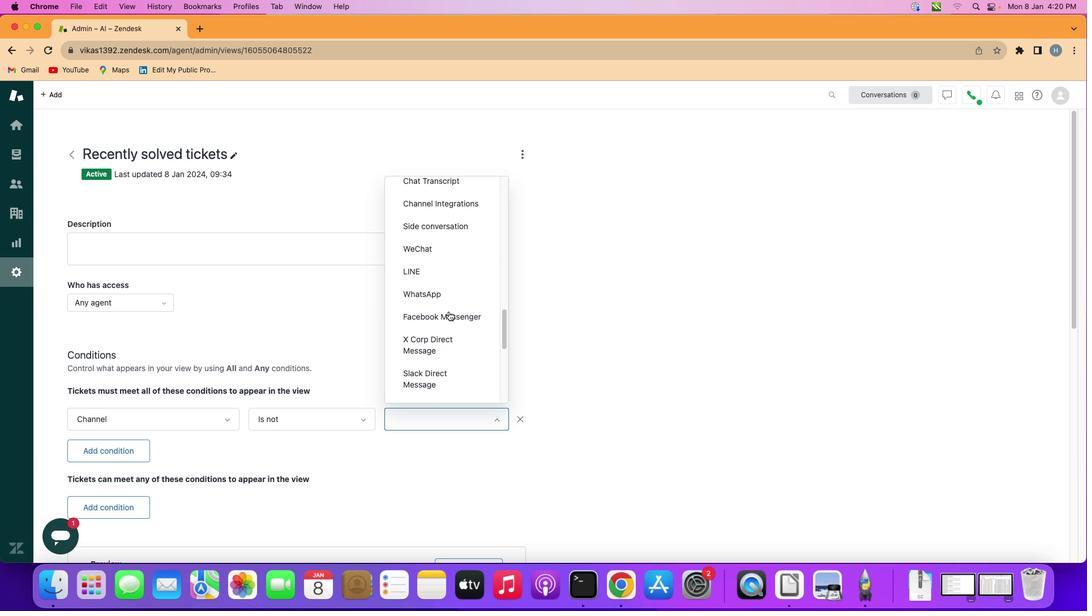 
Action: Mouse scrolled (448, 311) with delta (0, 0)
Screenshot: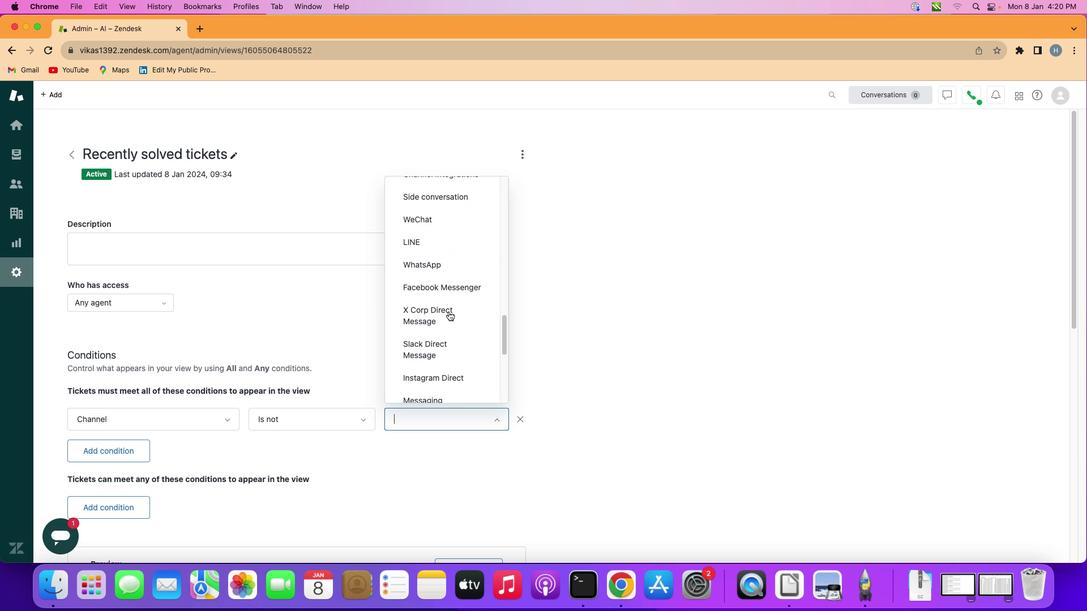 
Action: Mouse scrolled (448, 311) with delta (0, 0)
Screenshot: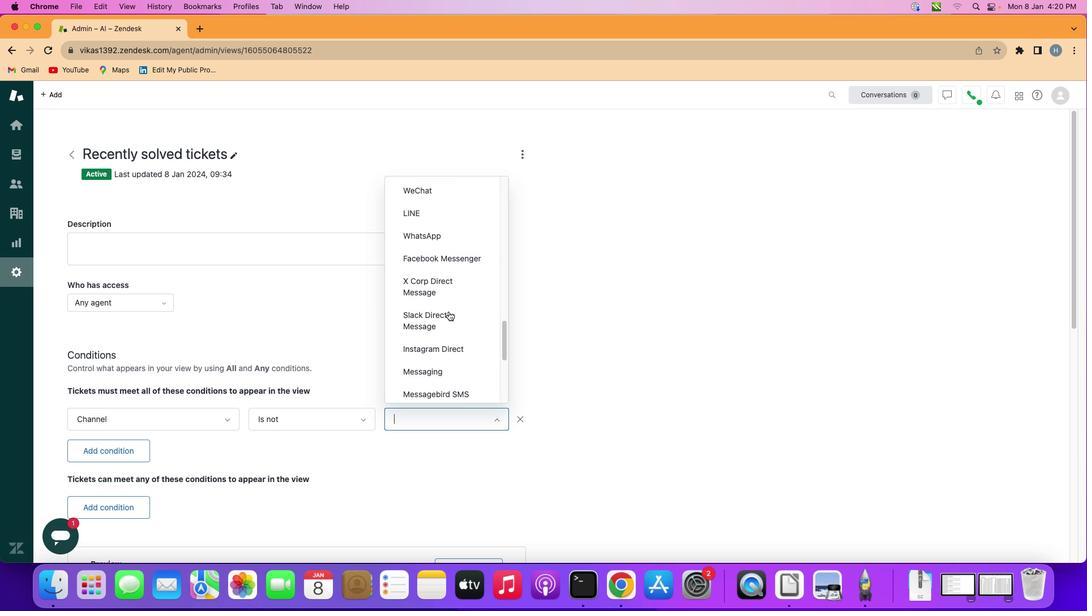
Action: Mouse scrolled (448, 311) with delta (0, 0)
Screenshot: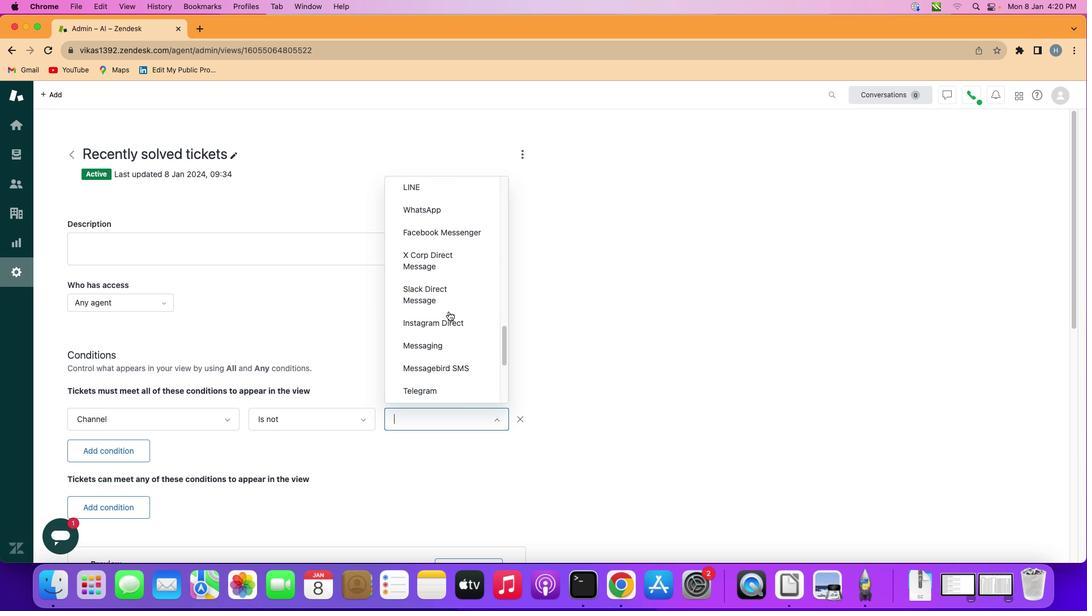 
Action: Mouse scrolled (448, 311) with delta (0, 0)
Screenshot: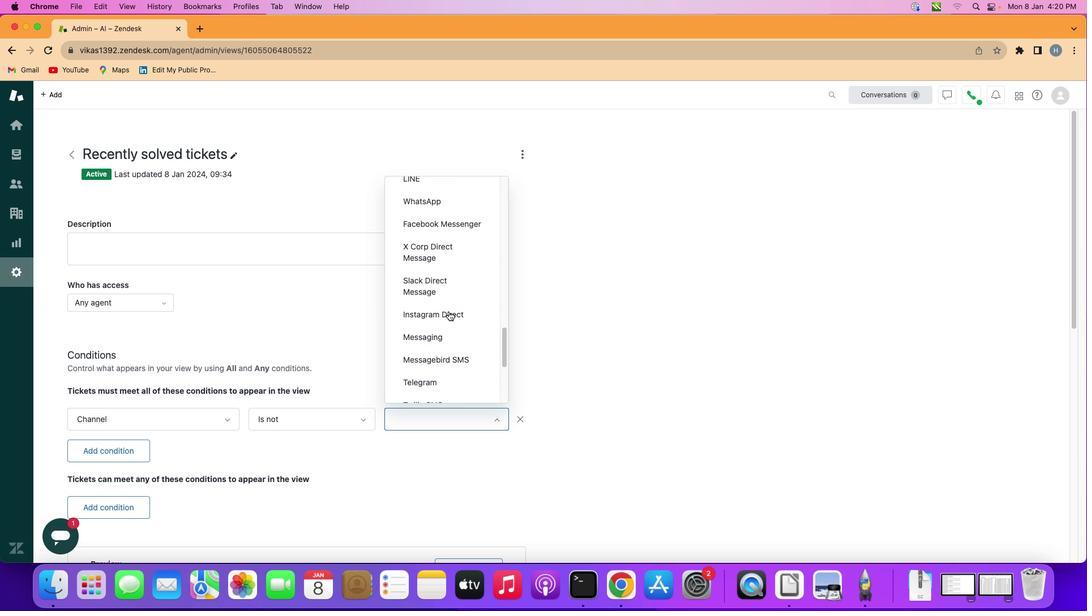 
Action: Mouse scrolled (448, 311) with delta (0, 0)
Screenshot: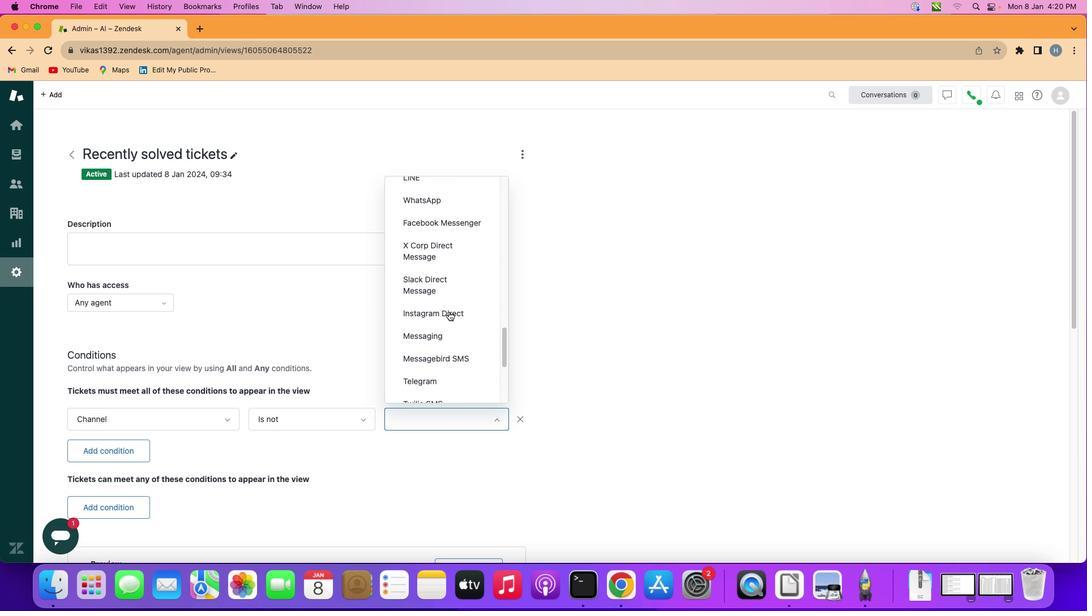 
Action: Mouse moved to (449, 312)
Screenshot: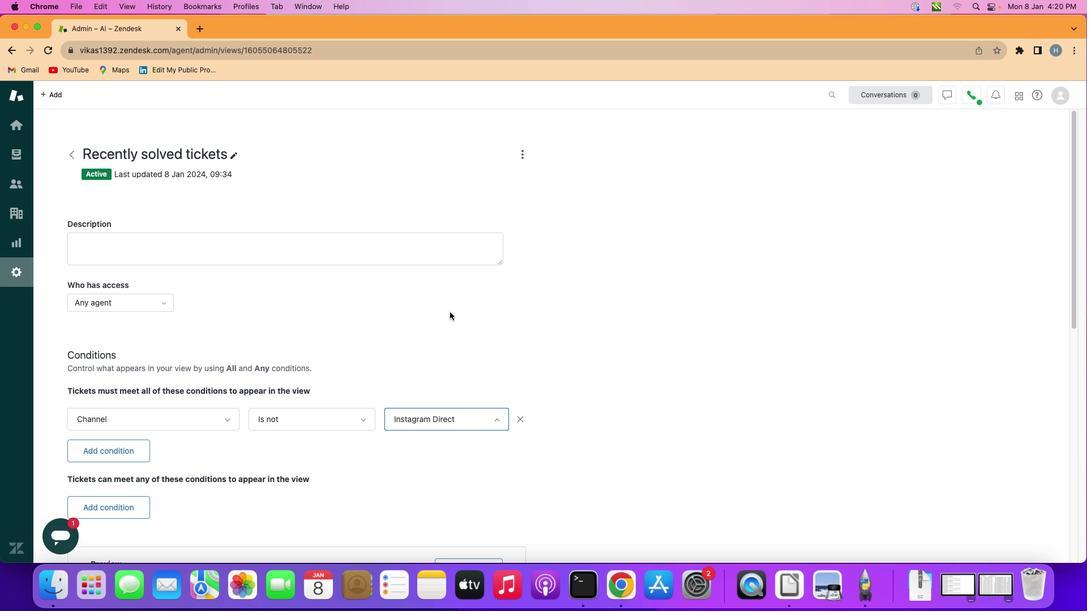 
Action: Mouse pressed left at (449, 312)
Screenshot: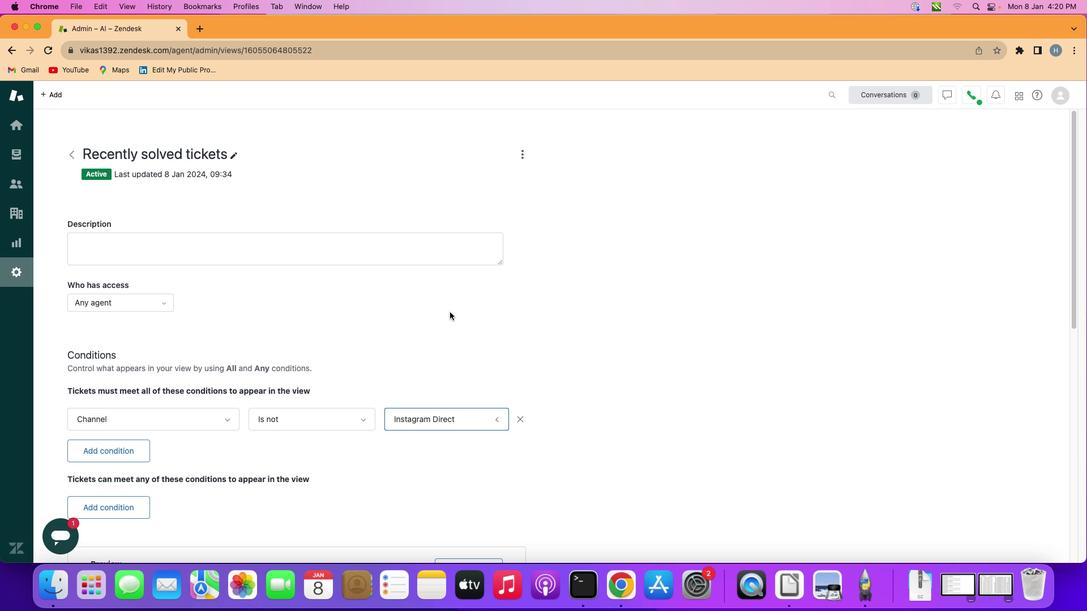 
Action: Mouse moved to (446, 313)
Screenshot: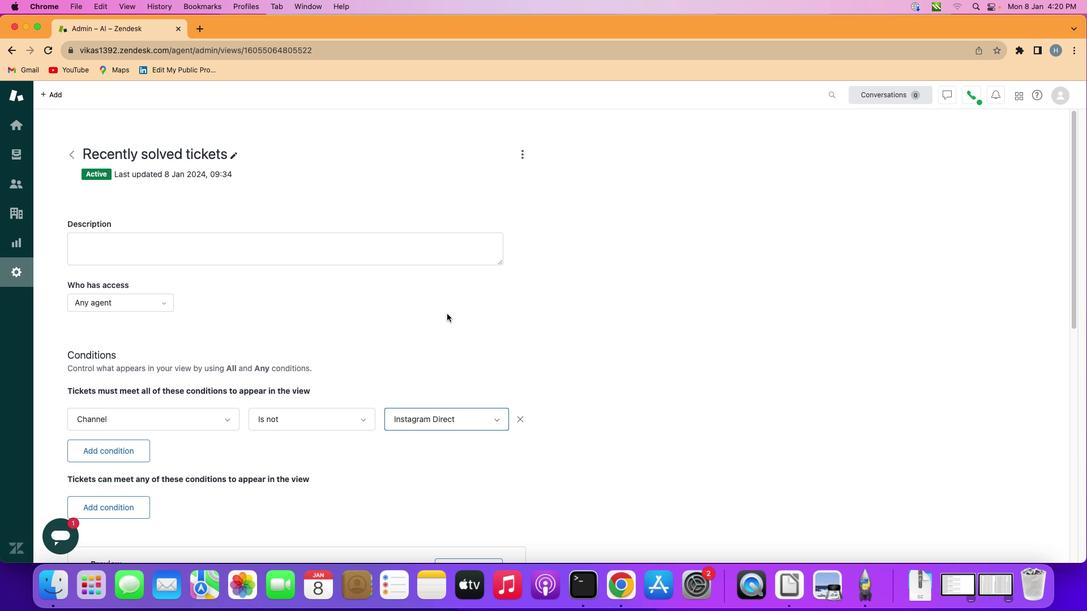 
